 Task: Look for space in Venice, Italy from 8th June, 2023 to 19th June, 2023 for 1 adult in price range Rs.5000 to Rs.12000. Place can be shared room with 1  bedroom having 1 bed and 1 bathroom. Property type can be house, flat, guest house, hotel. Booking option can be shelf check-in. Required host language is English.
Action: Mouse moved to (525, 135)
Screenshot: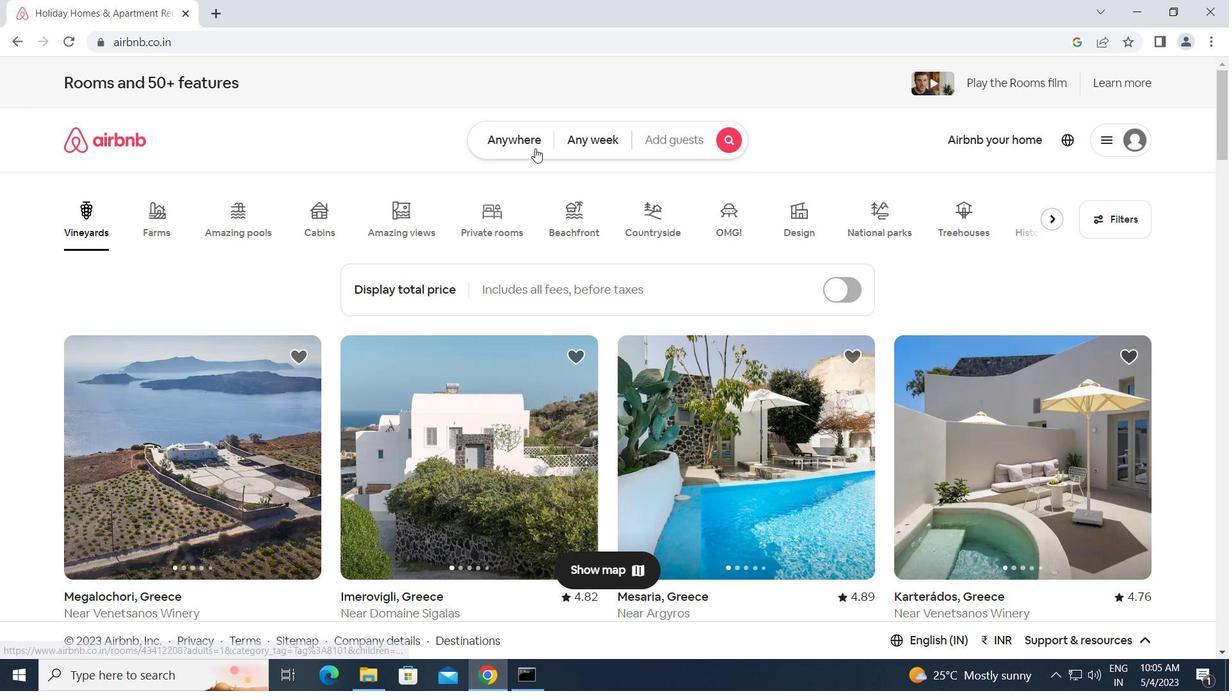 
Action: Mouse pressed left at (525, 135)
Screenshot: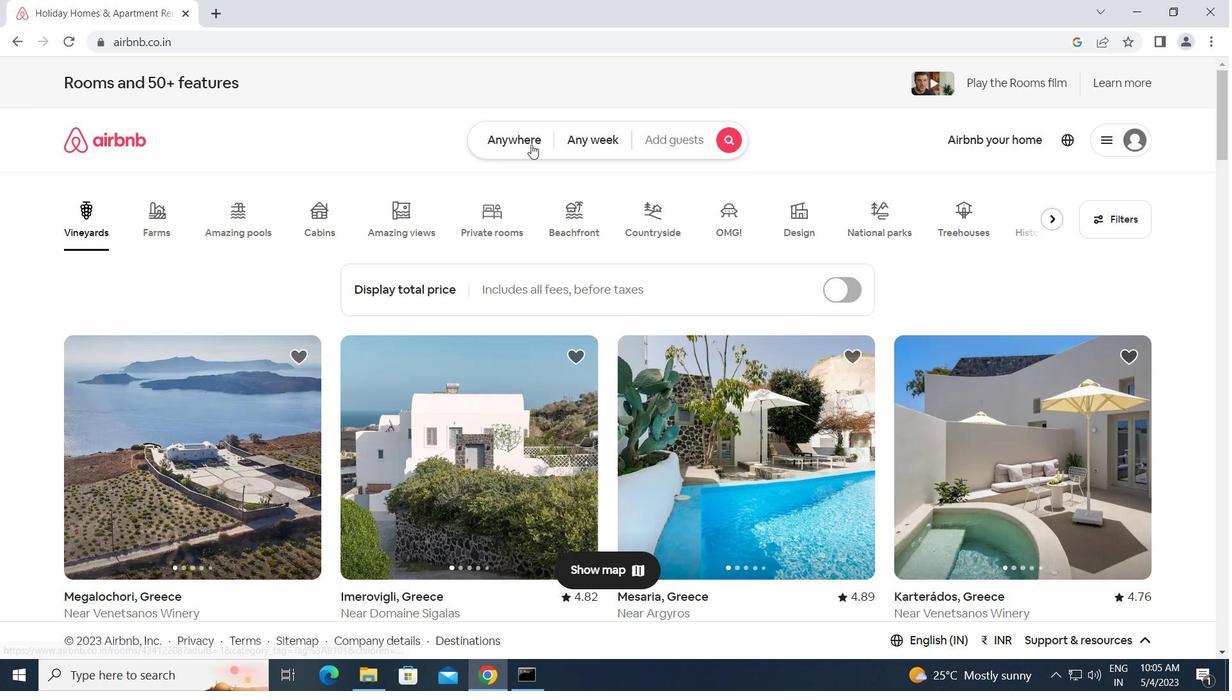 
Action: Mouse moved to (409, 200)
Screenshot: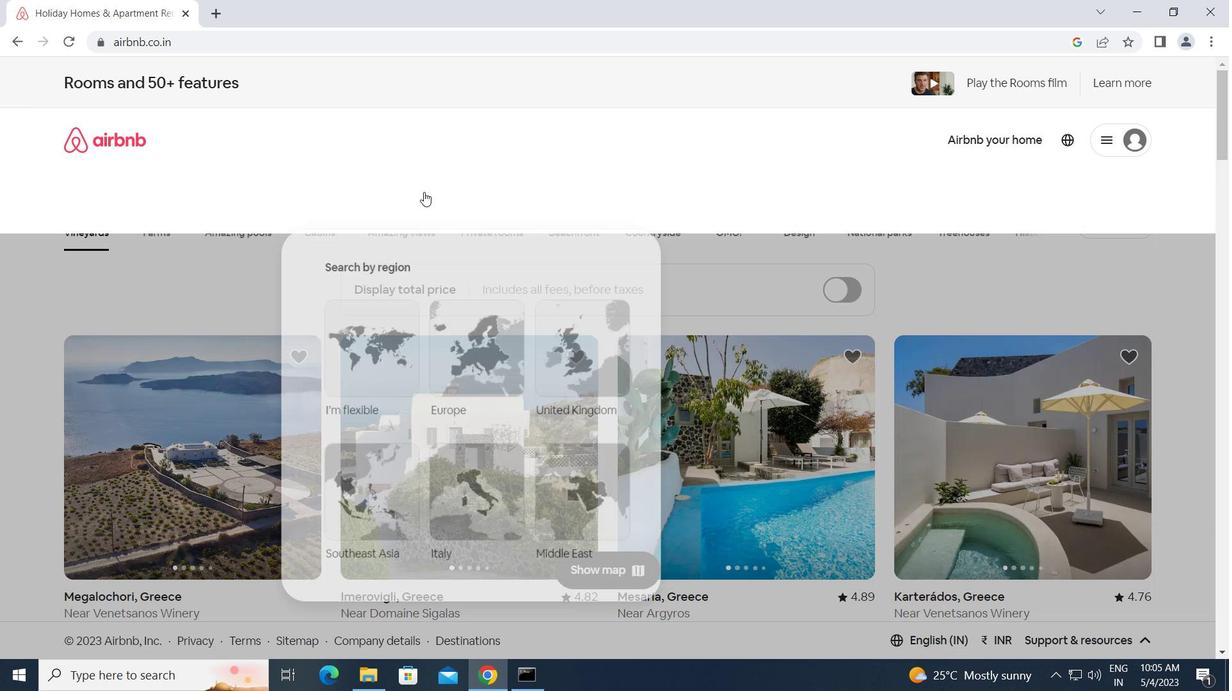 
Action: Mouse pressed left at (409, 200)
Screenshot: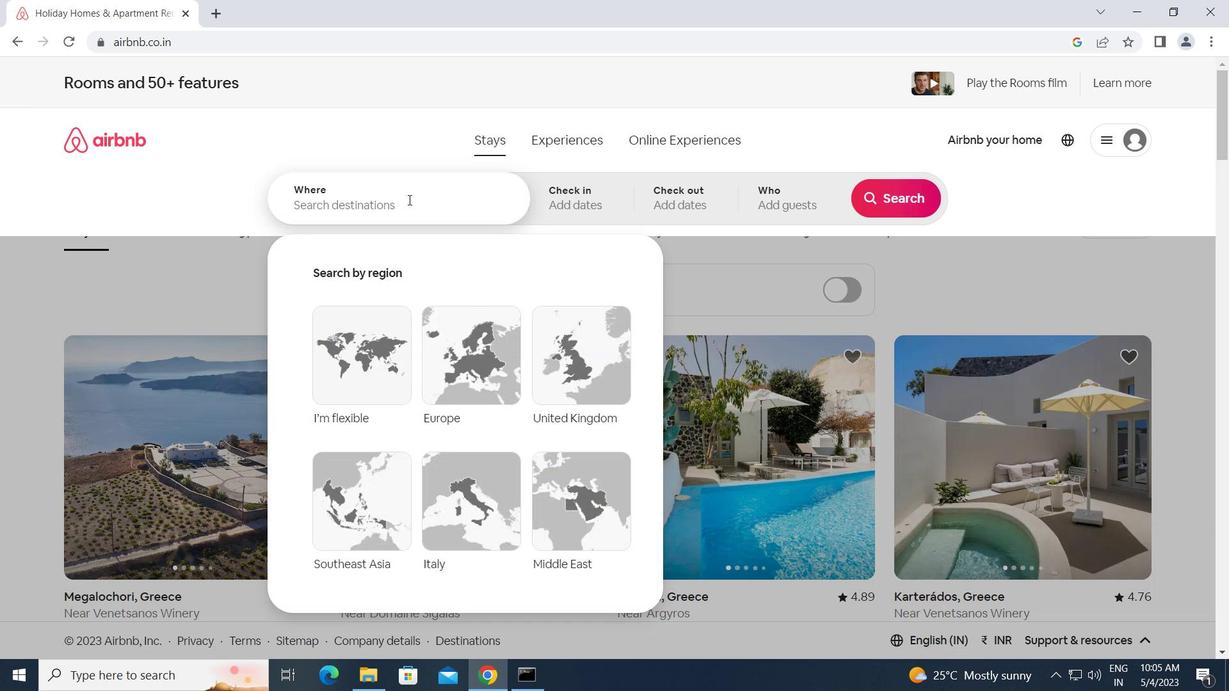 
Action: Key pressed v<Key.caps_lock>enice,<Key.space><Key.caps_lock>i<Key.caps_lock>taly<Key.enter>
Screenshot: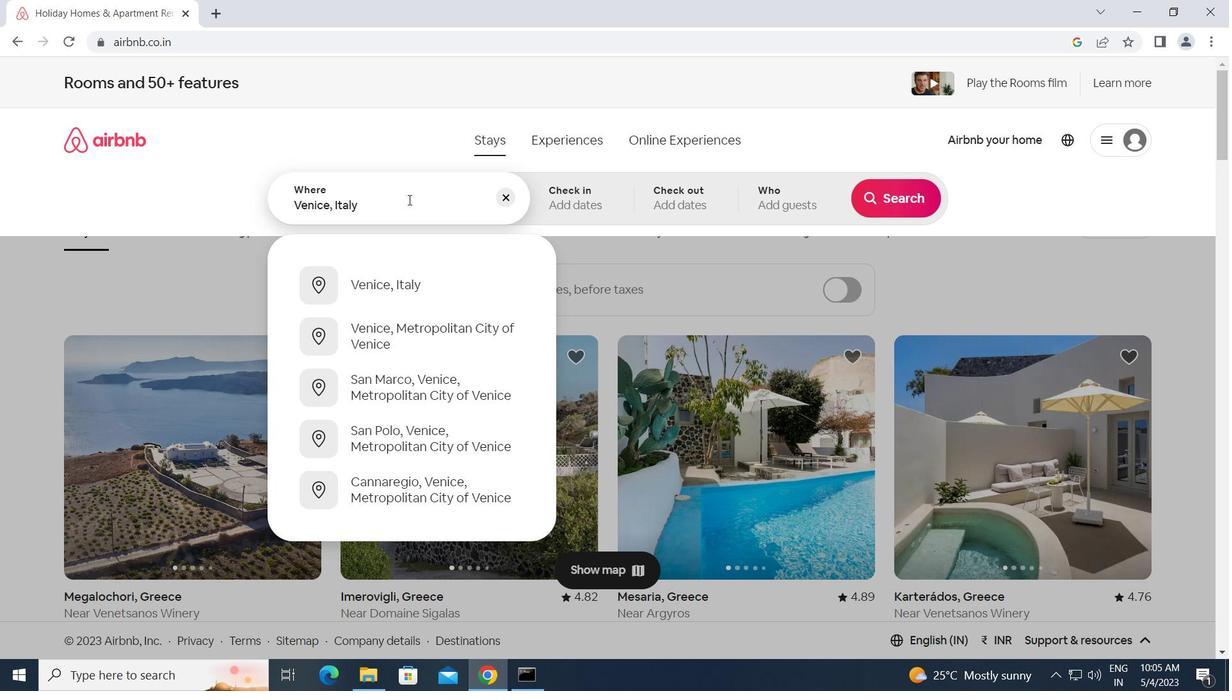 
Action: Mouse moved to (794, 436)
Screenshot: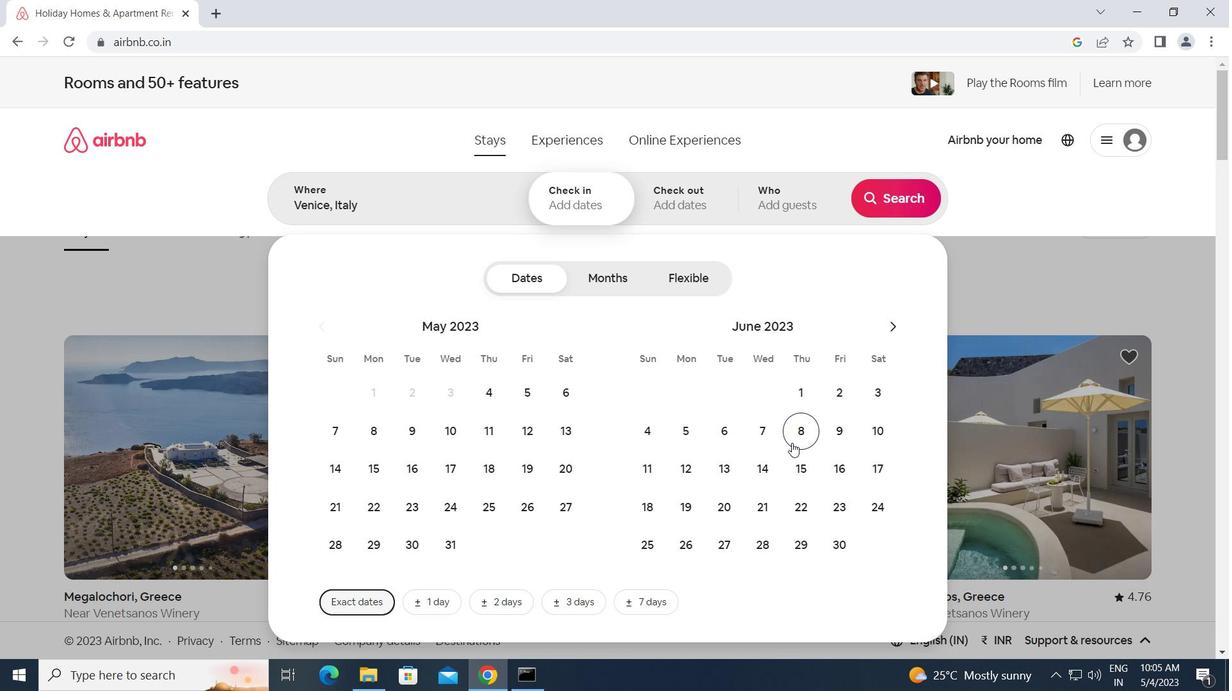 
Action: Mouse pressed left at (794, 436)
Screenshot: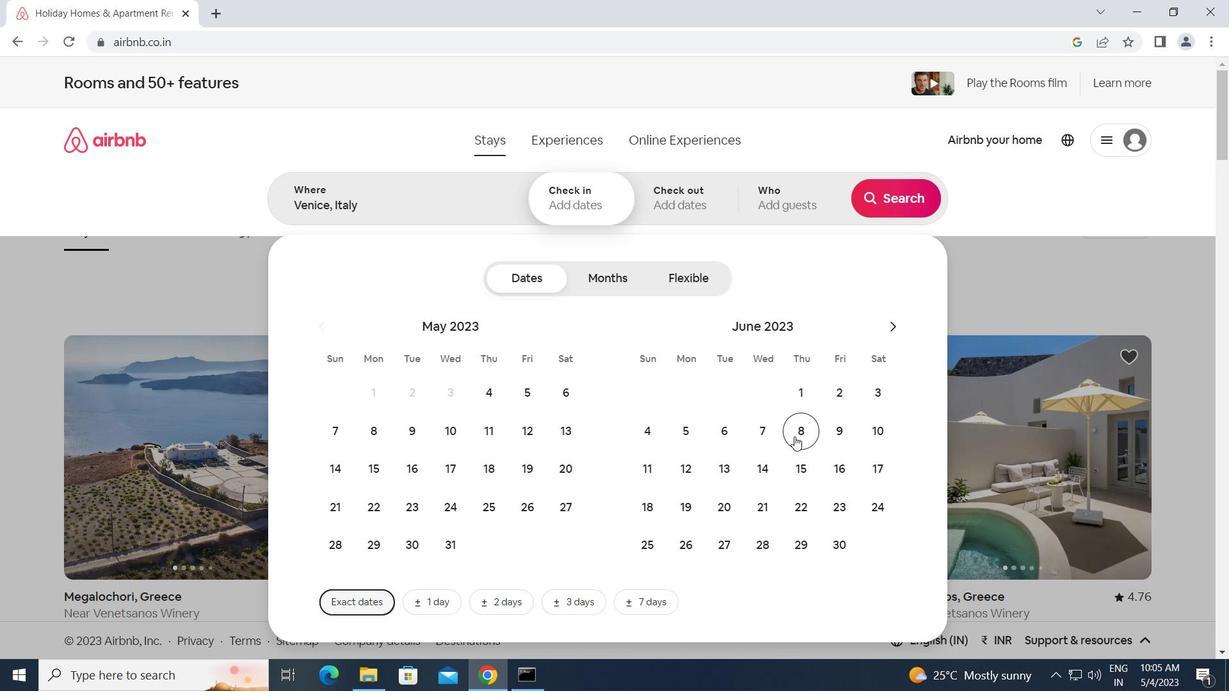 
Action: Mouse moved to (685, 505)
Screenshot: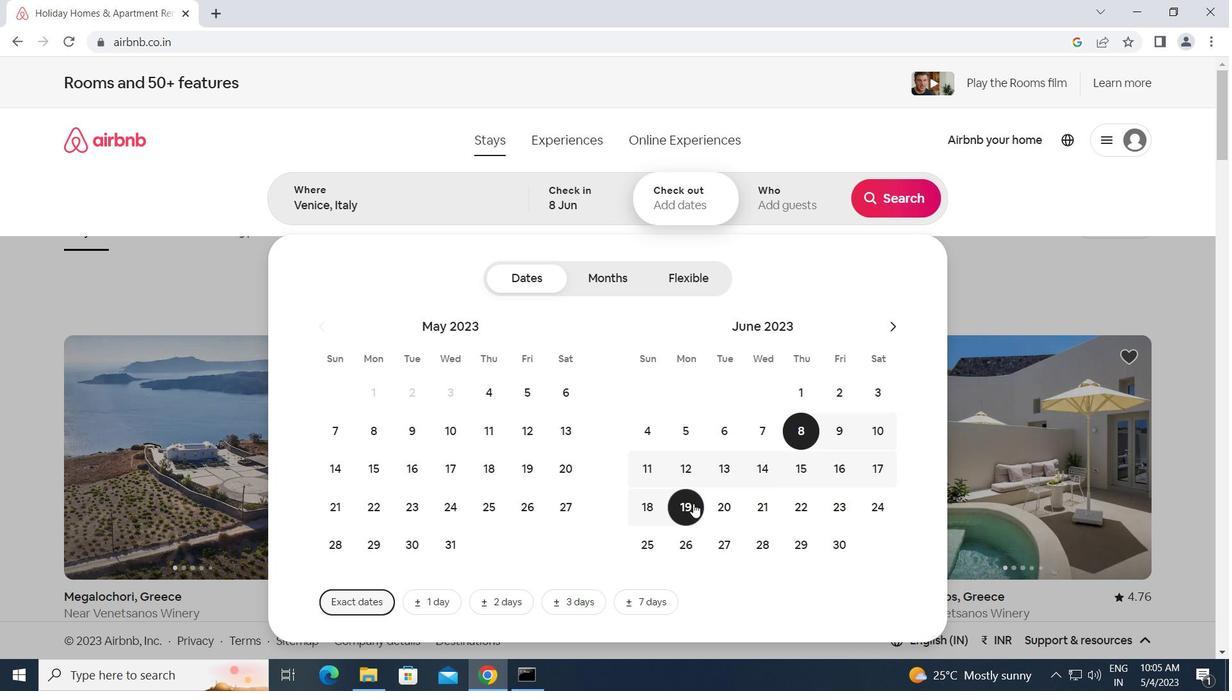 
Action: Mouse pressed left at (685, 505)
Screenshot: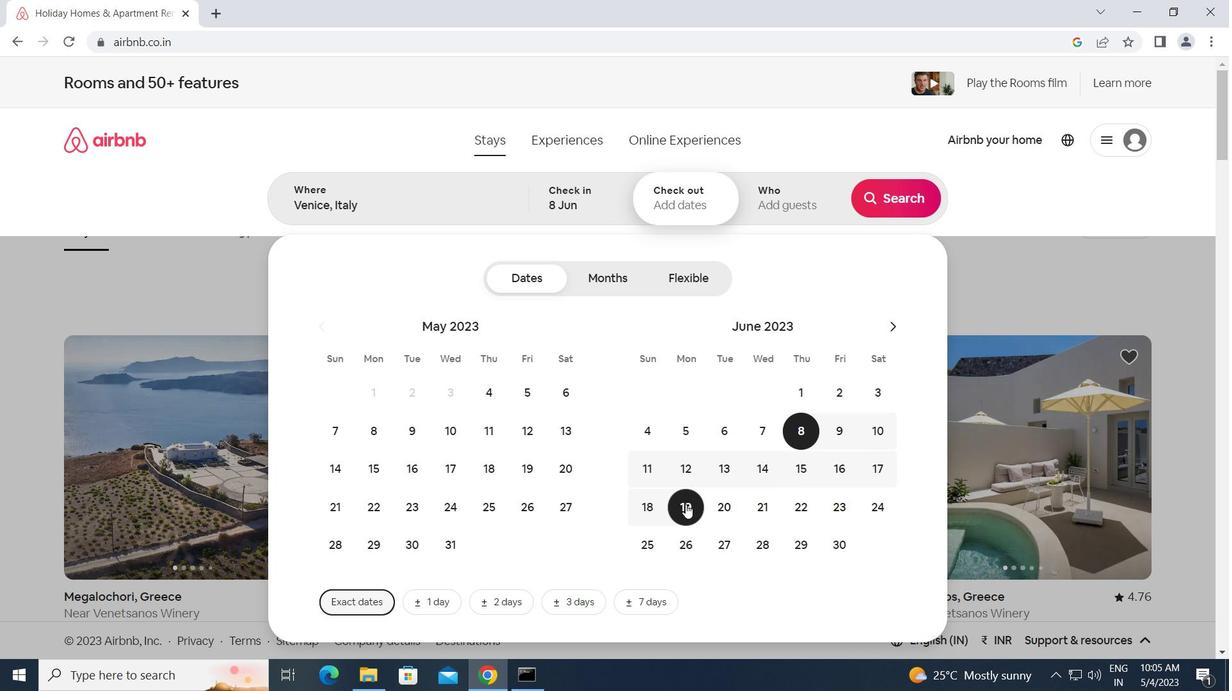 
Action: Mouse moved to (765, 197)
Screenshot: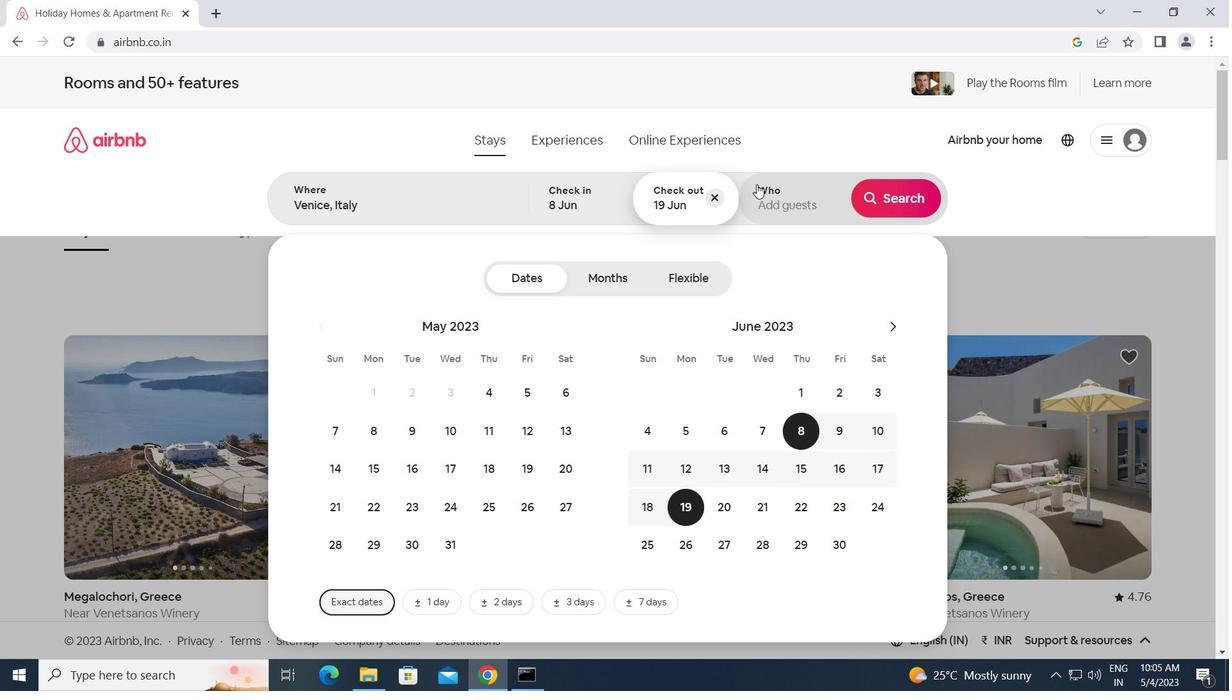 
Action: Mouse pressed left at (765, 197)
Screenshot: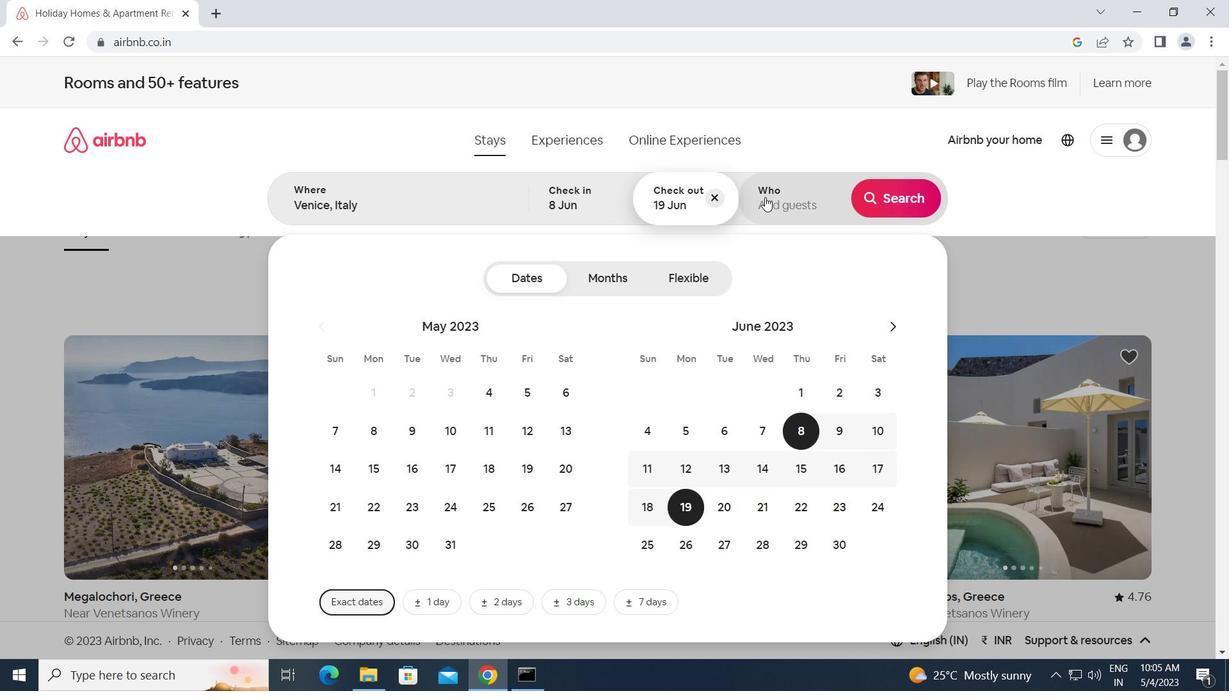 
Action: Mouse moved to (909, 277)
Screenshot: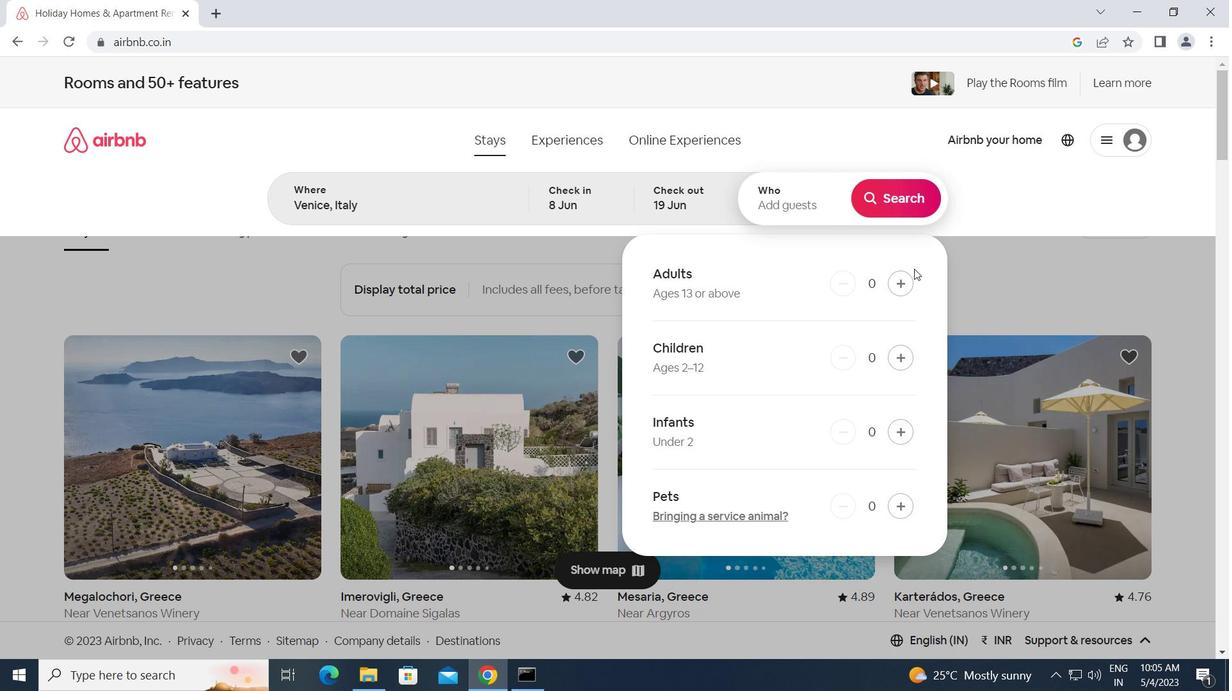 
Action: Mouse pressed left at (909, 277)
Screenshot: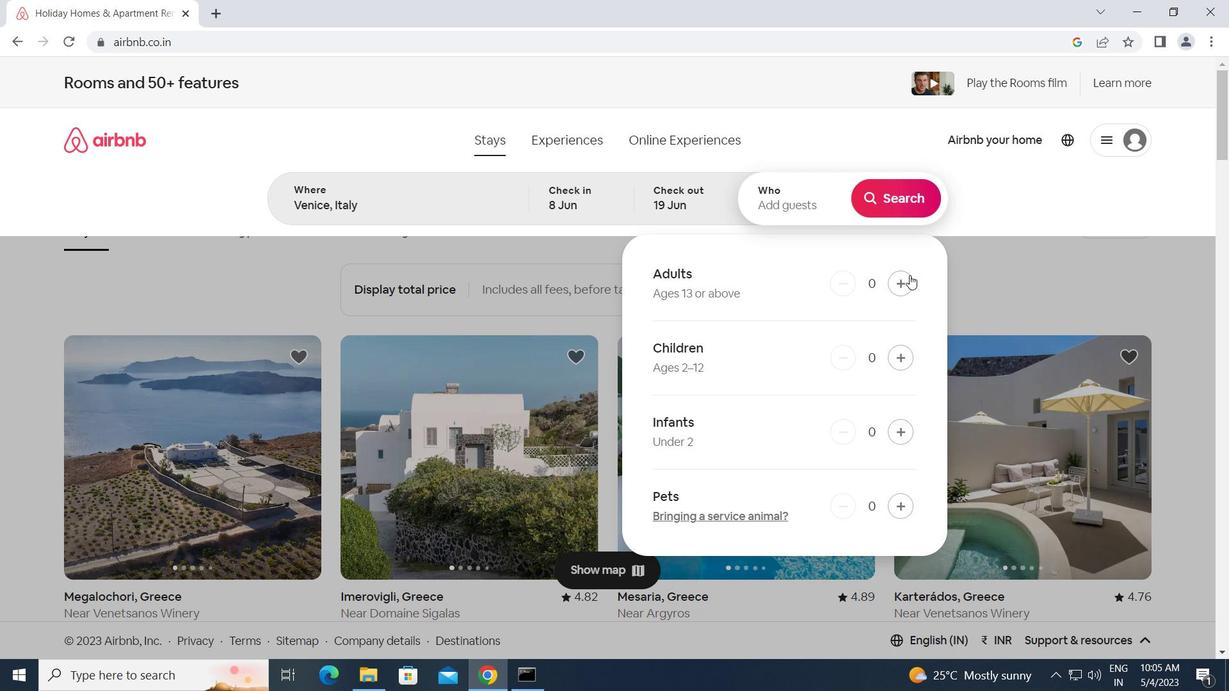 
Action: Mouse moved to (911, 193)
Screenshot: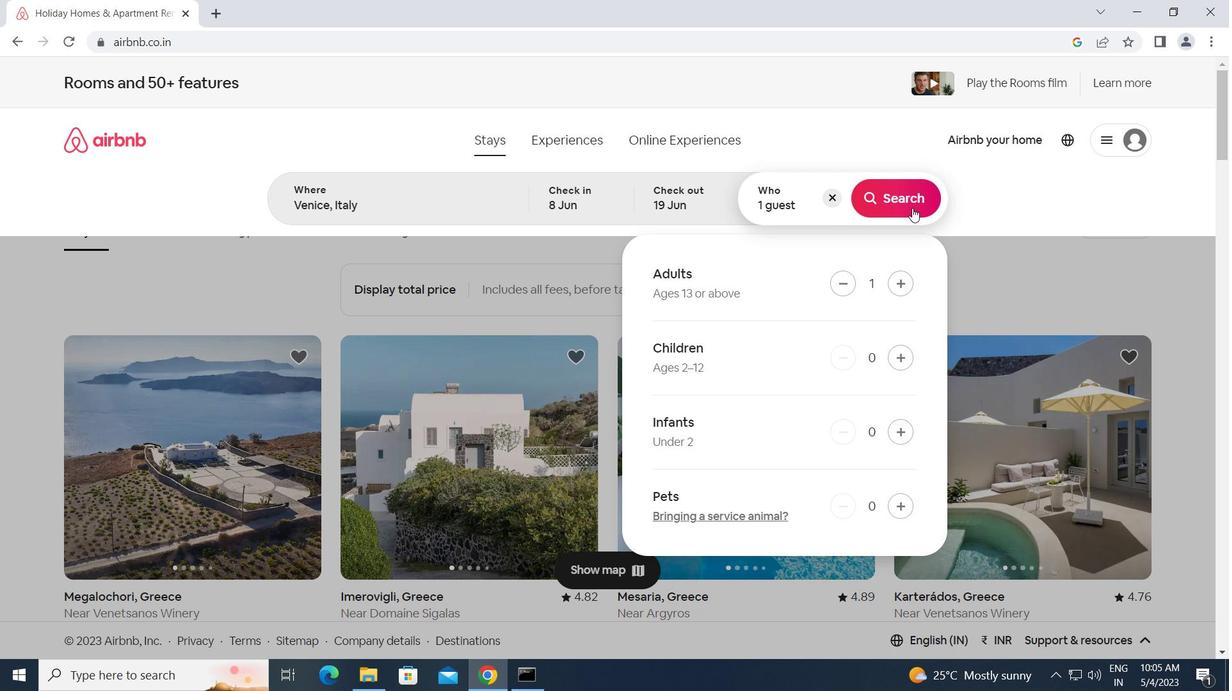 
Action: Mouse pressed left at (911, 193)
Screenshot: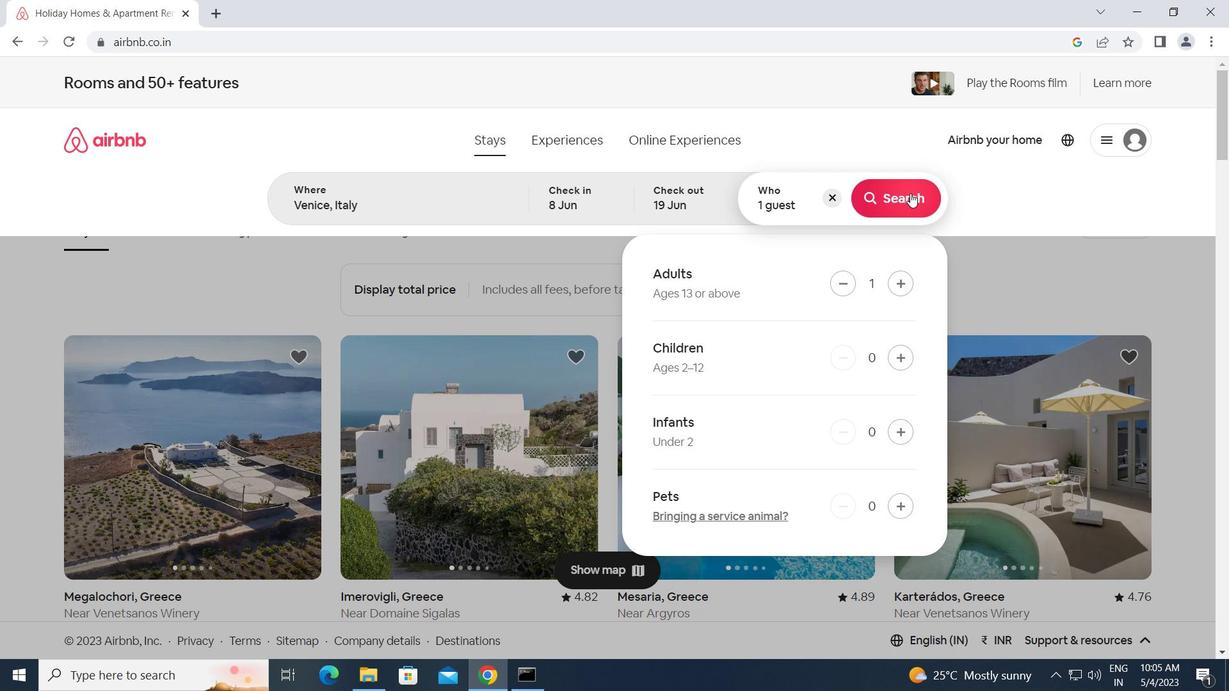 
Action: Mouse moved to (1175, 149)
Screenshot: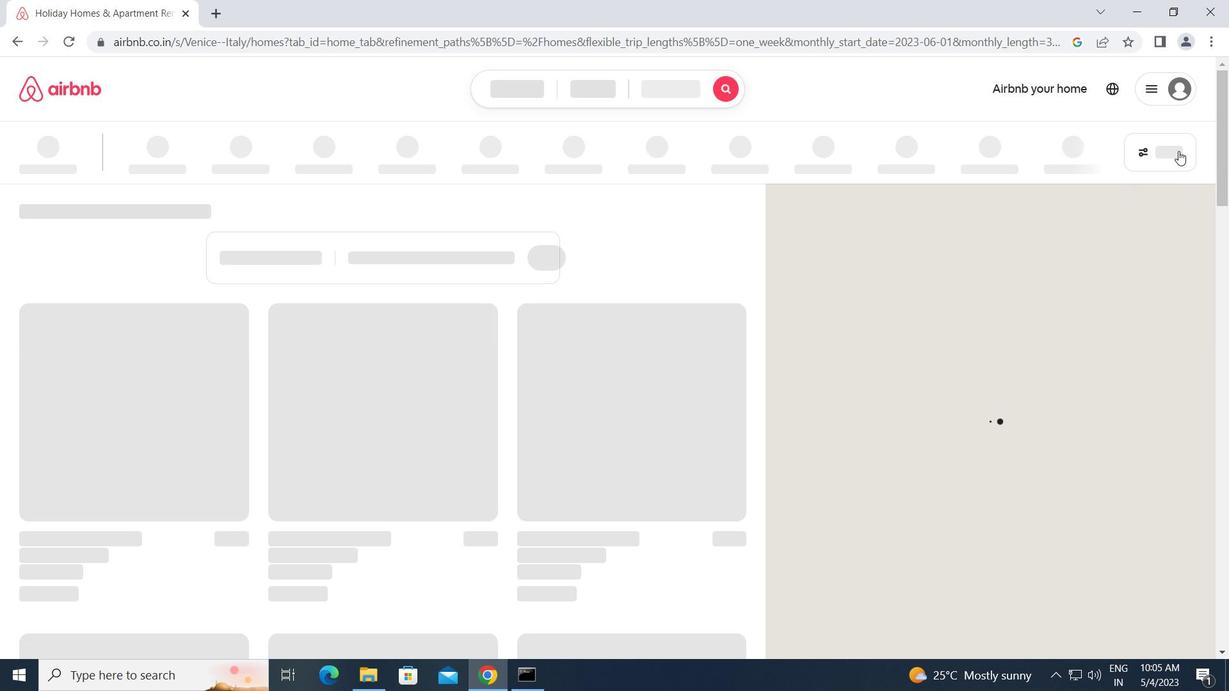 
Action: Mouse pressed left at (1175, 149)
Screenshot: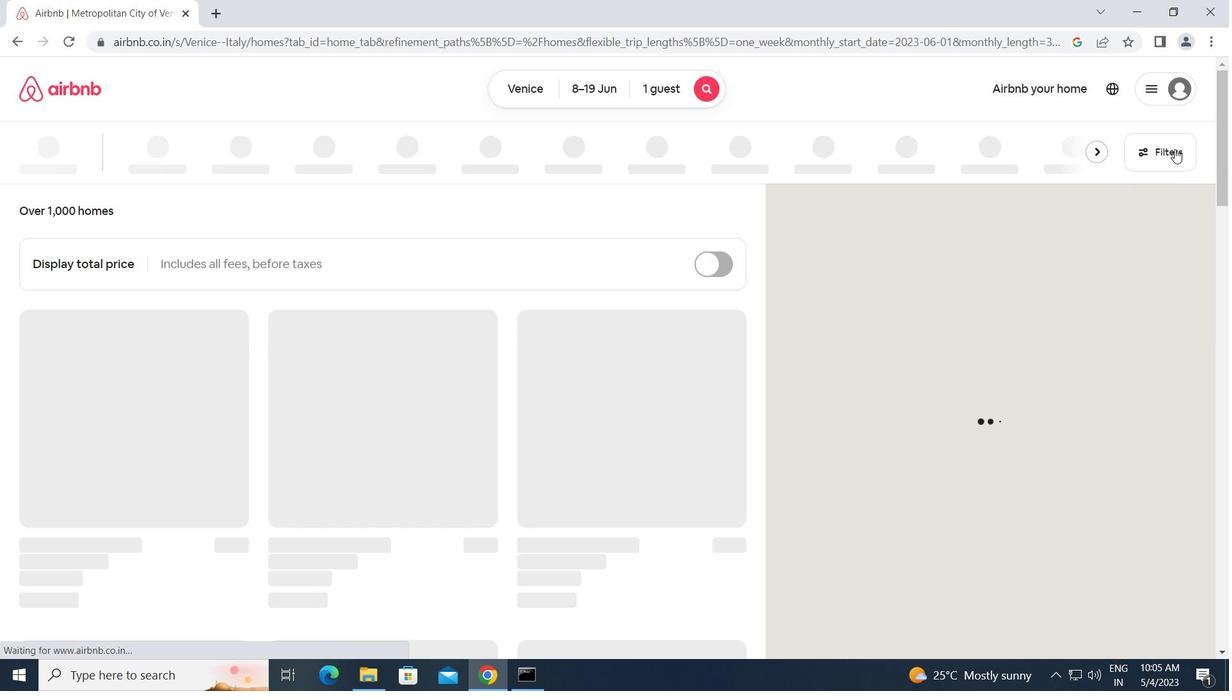 
Action: Mouse moved to (409, 358)
Screenshot: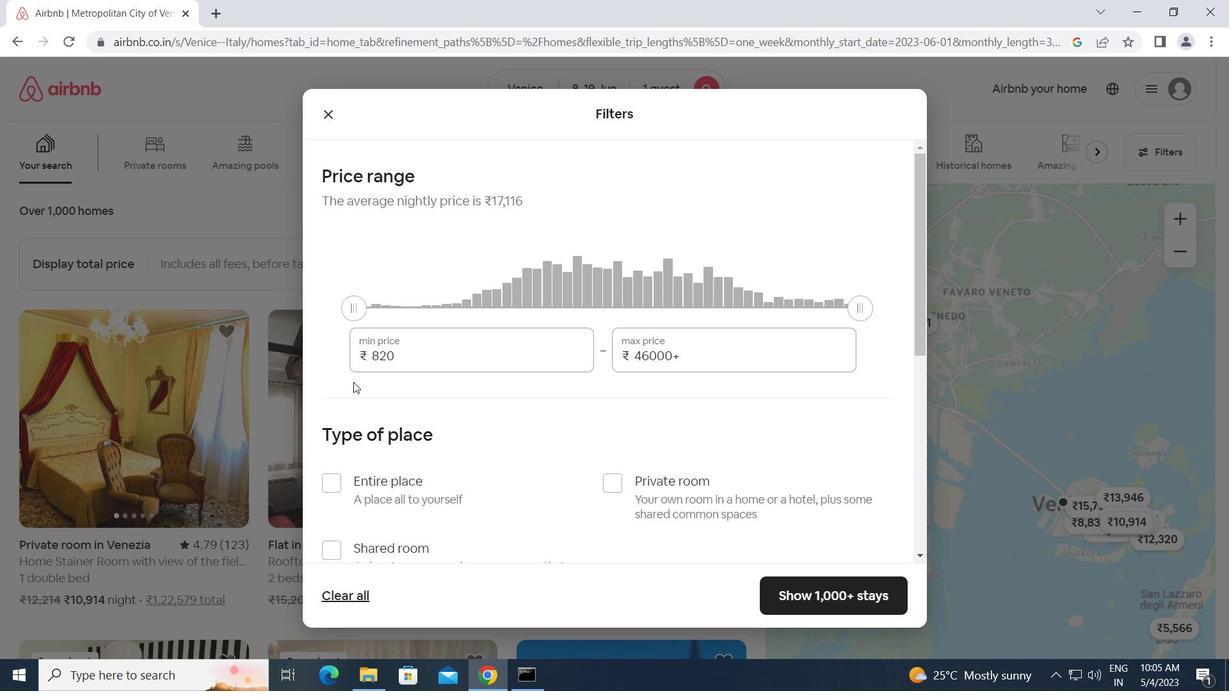 
Action: Mouse pressed left at (409, 358)
Screenshot: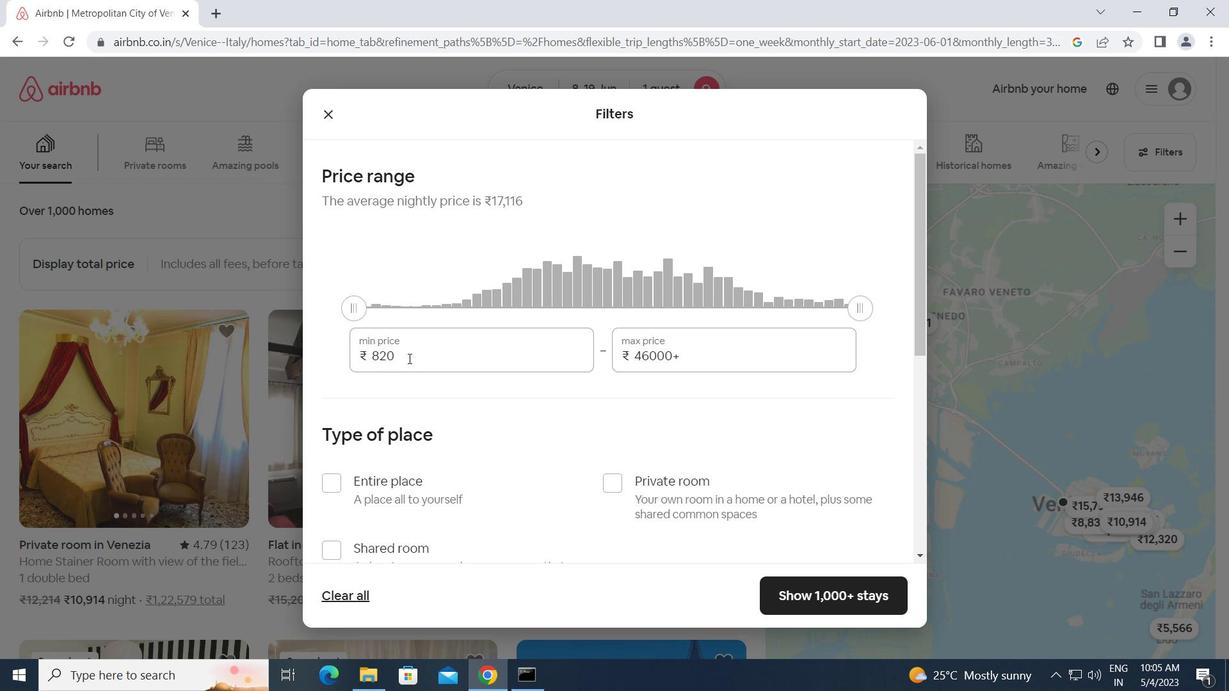 
Action: Mouse moved to (359, 359)
Screenshot: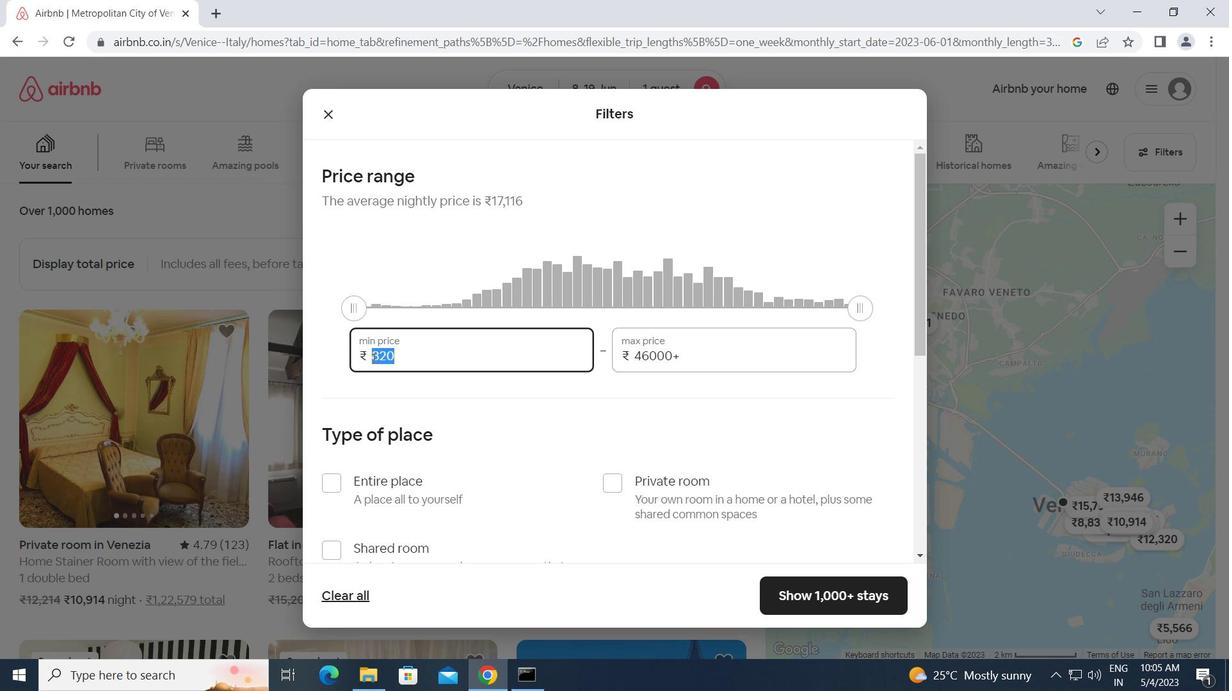 
Action: Key pressed 5000<Key.tab>12000
Screenshot: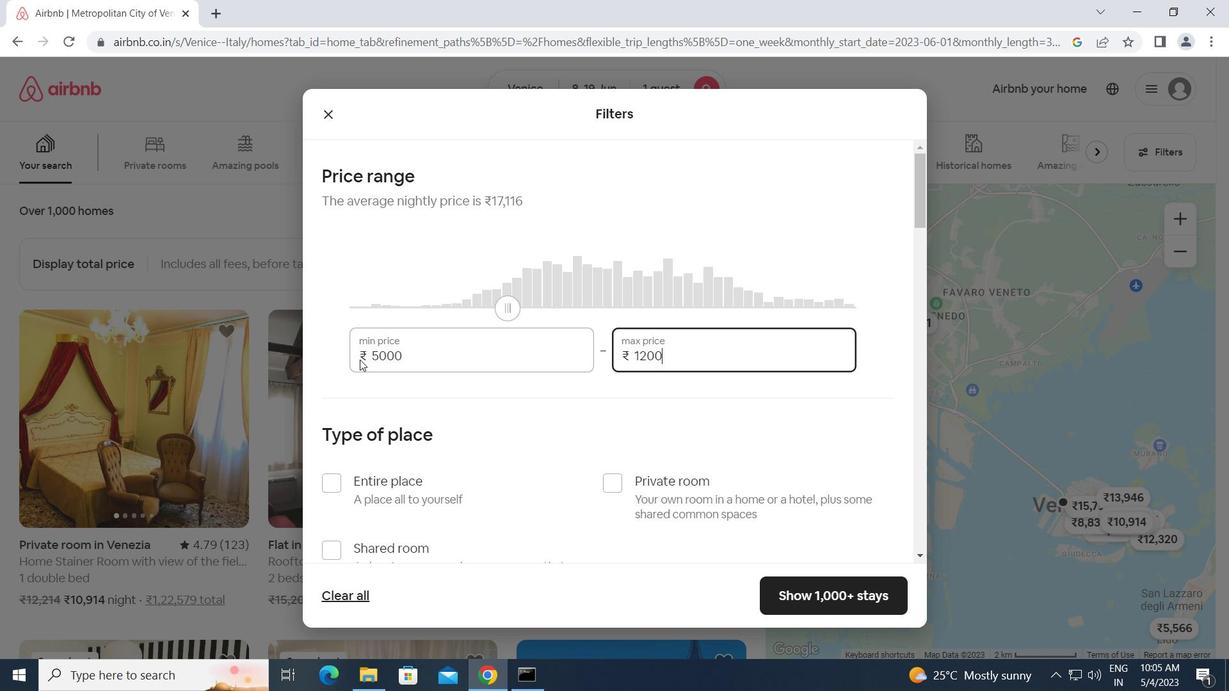 
Action: Mouse moved to (329, 528)
Screenshot: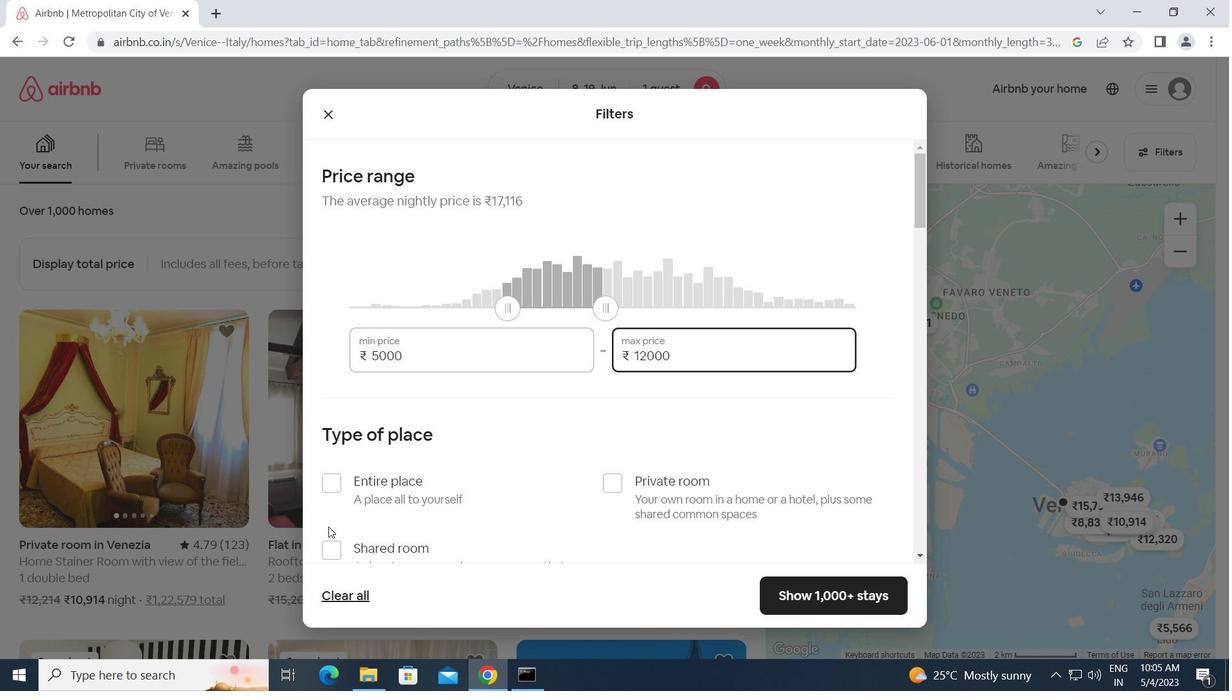 
Action: Mouse scrolled (329, 527) with delta (0, 0)
Screenshot: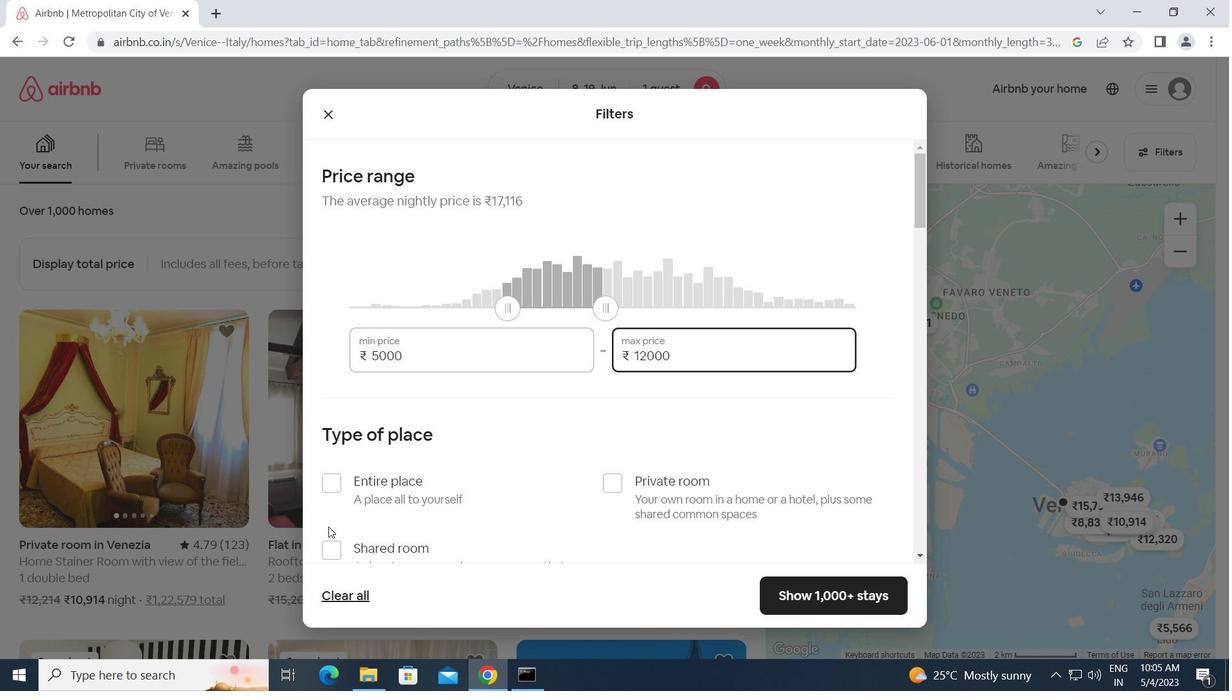 
Action: Mouse moved to (331, 473)
Screenshot: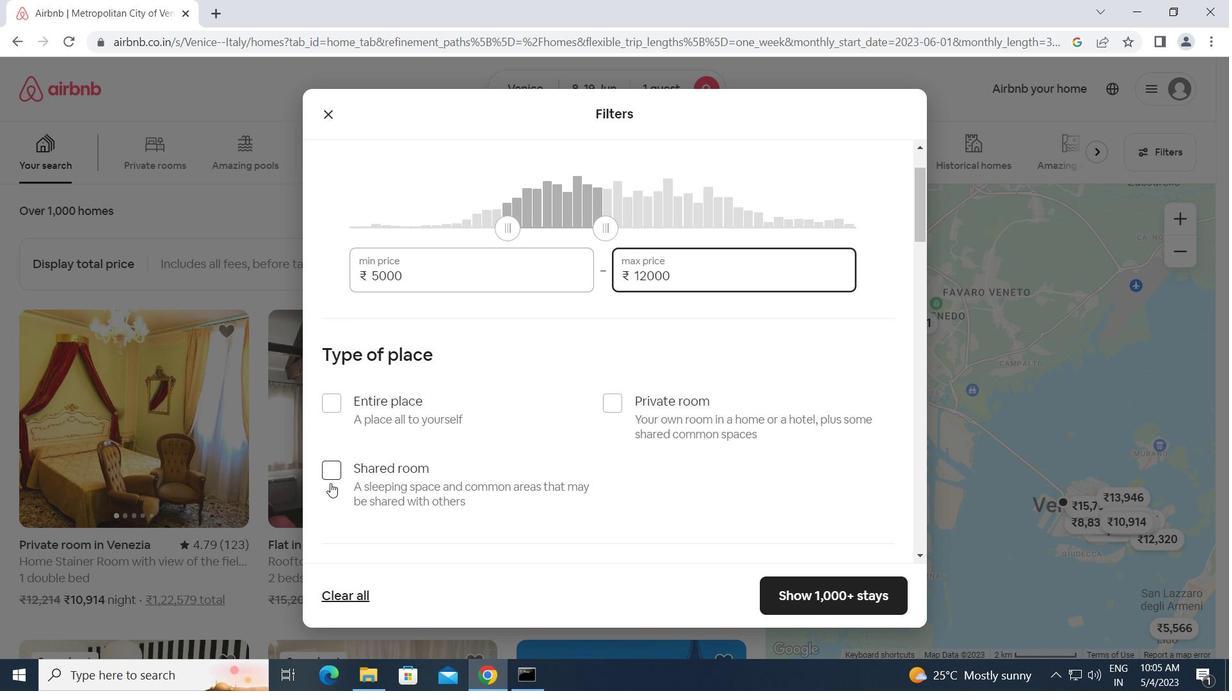 
Action: Mouse pressed left at (331, 473)
Screenshot: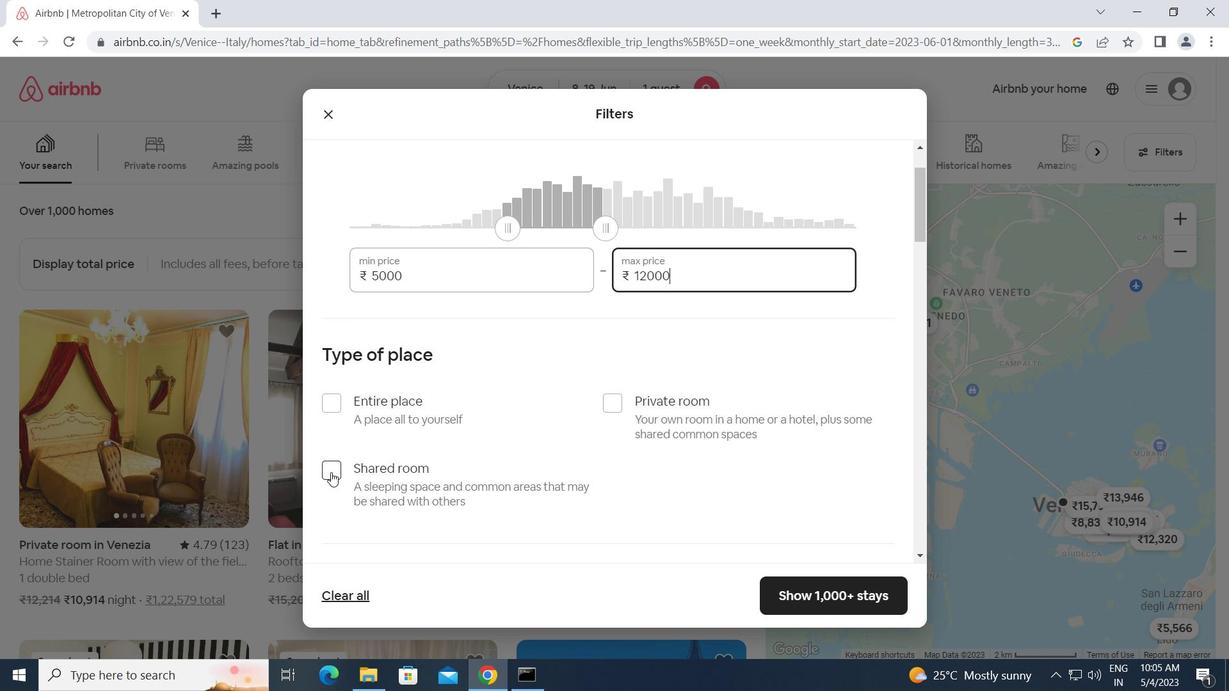 
Action: Mouse moved to (451, 516)
Screenshot: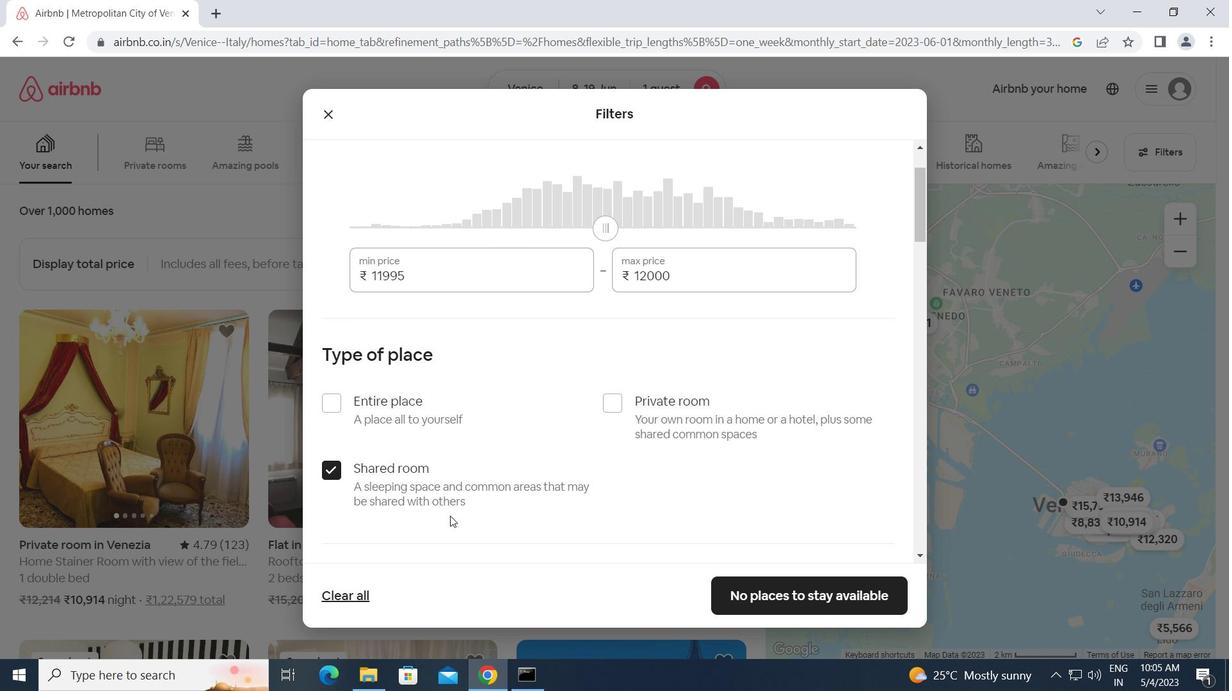 
Action: Mouse scrolled (451, 516) with delta (0, 0)
Screenshot: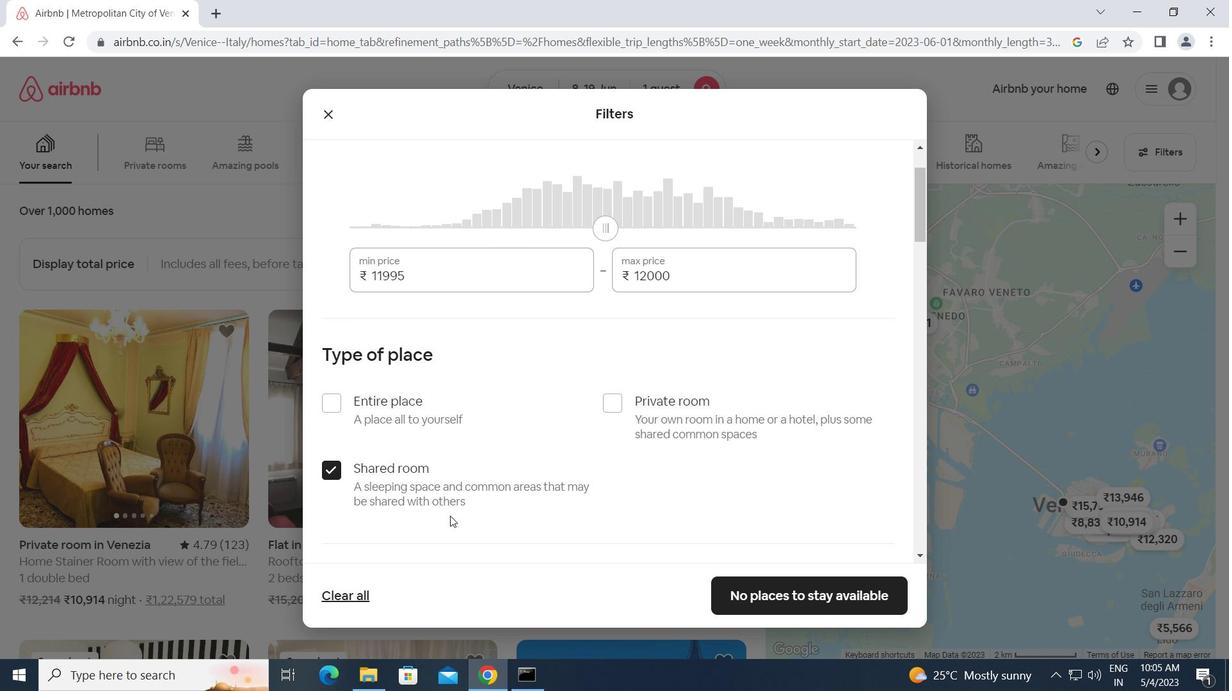 
Action: Mouse scrolled (451, 516) with delta (0, 0)
Screenshot: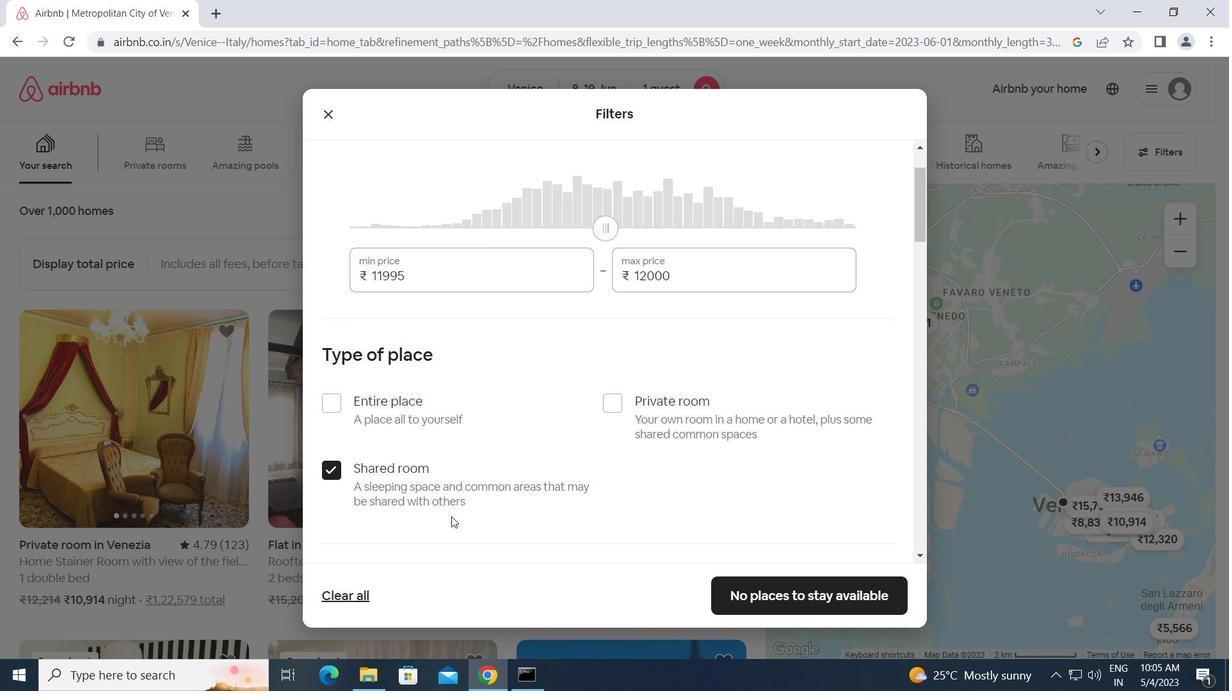 
Action: Mouse moved to (413, 497)
Screenshot: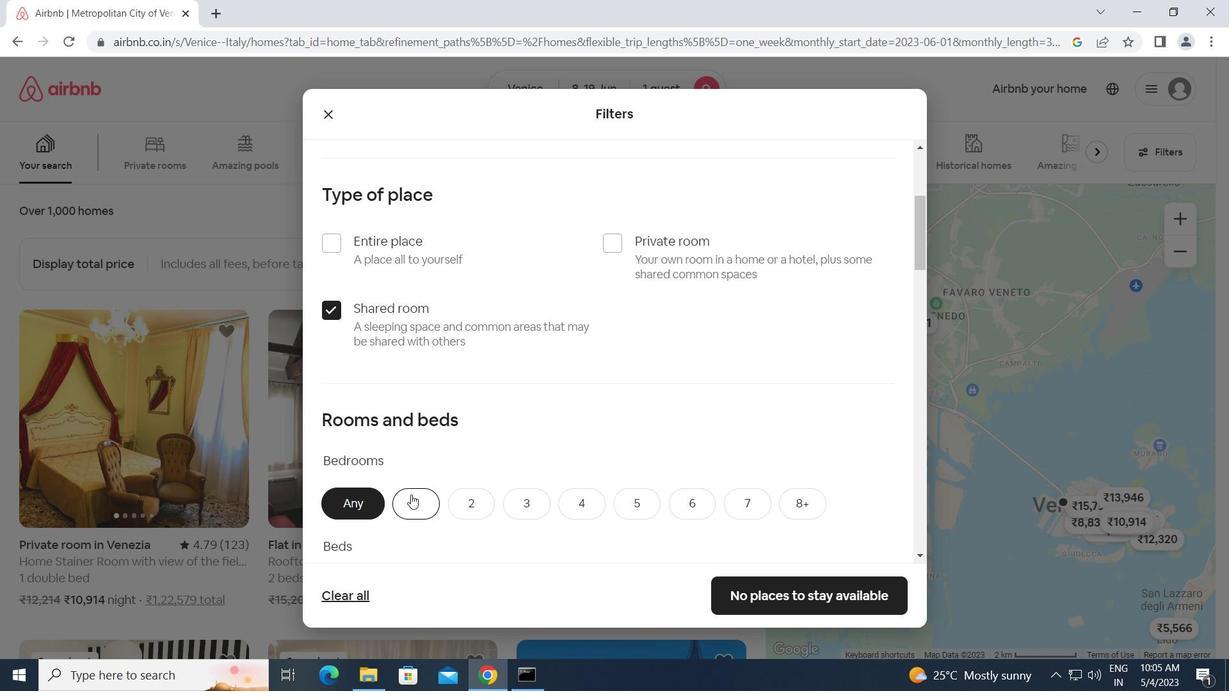 
Action: Mouse pressed left at (413, 497)
Screenshot: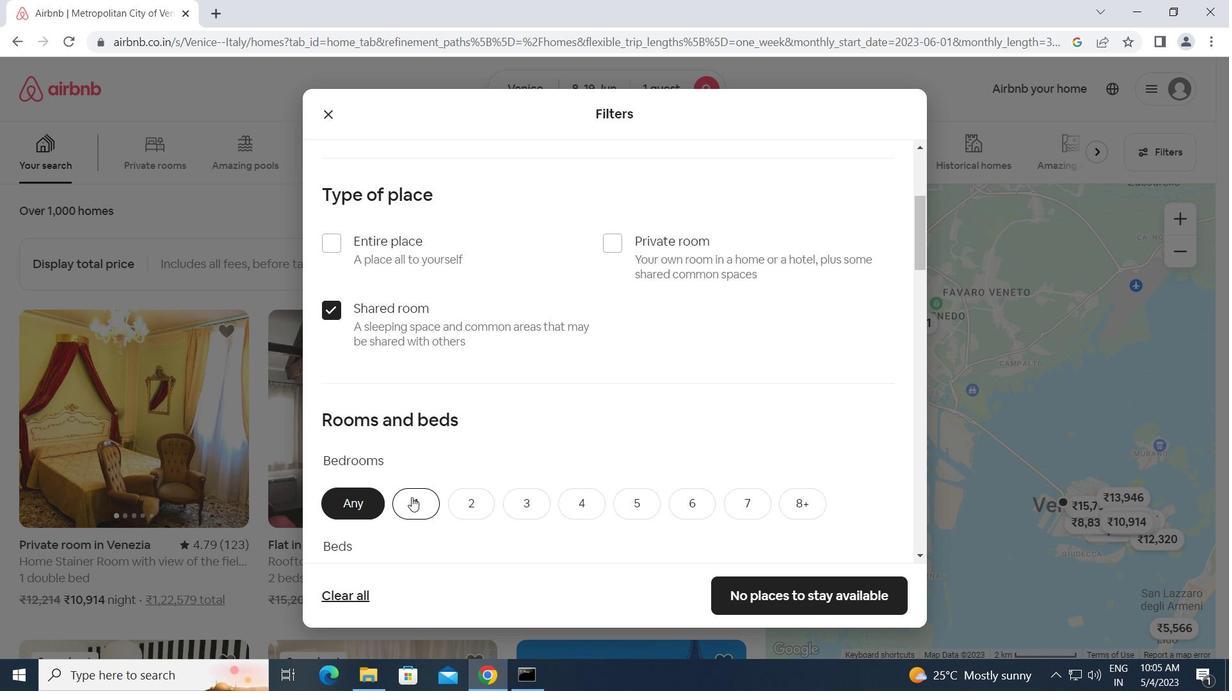 
Action: Mouse moved to (416, 498)
Screenshot: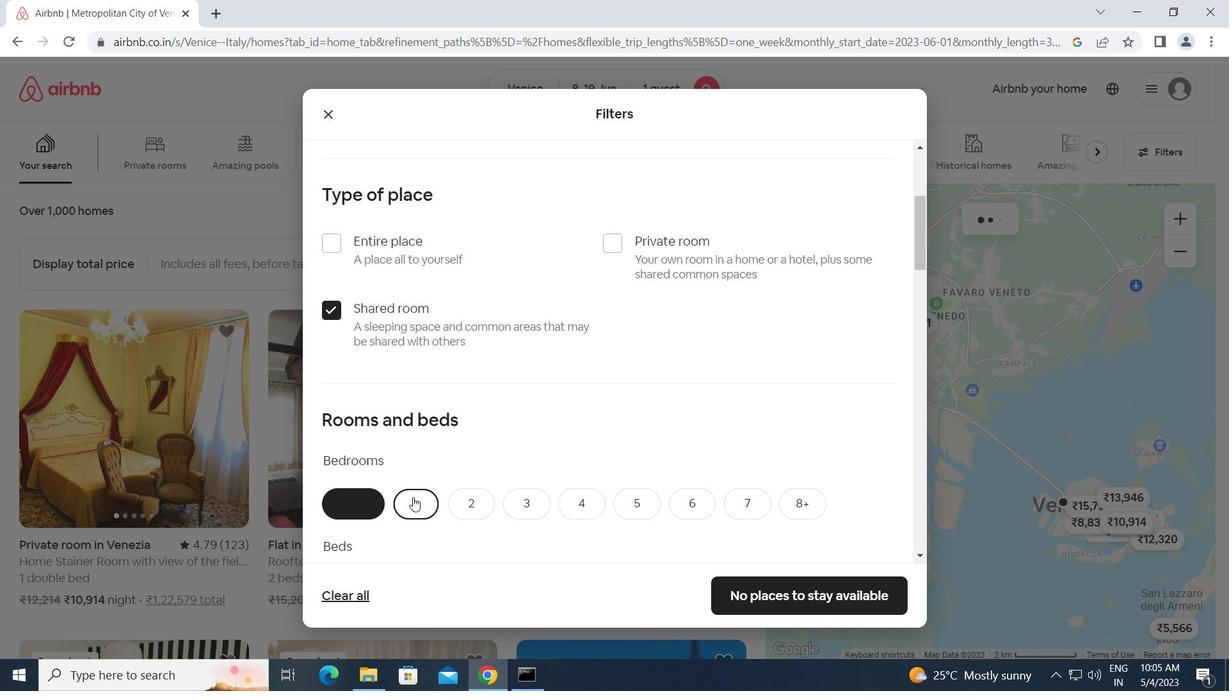 
Action: Mouse scrolled (416, 497) with delta (0, 0)
Screenshot: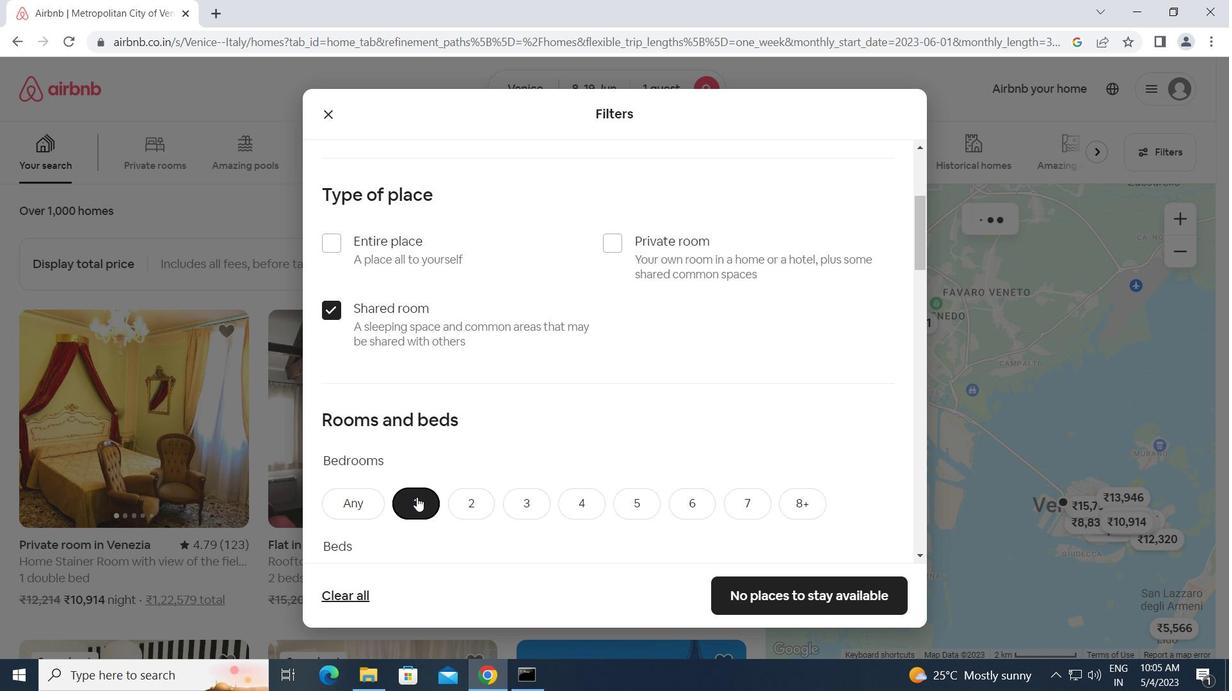
Action: Mouse scrolled (416, 497) with delta (0, 0)
Screenshot: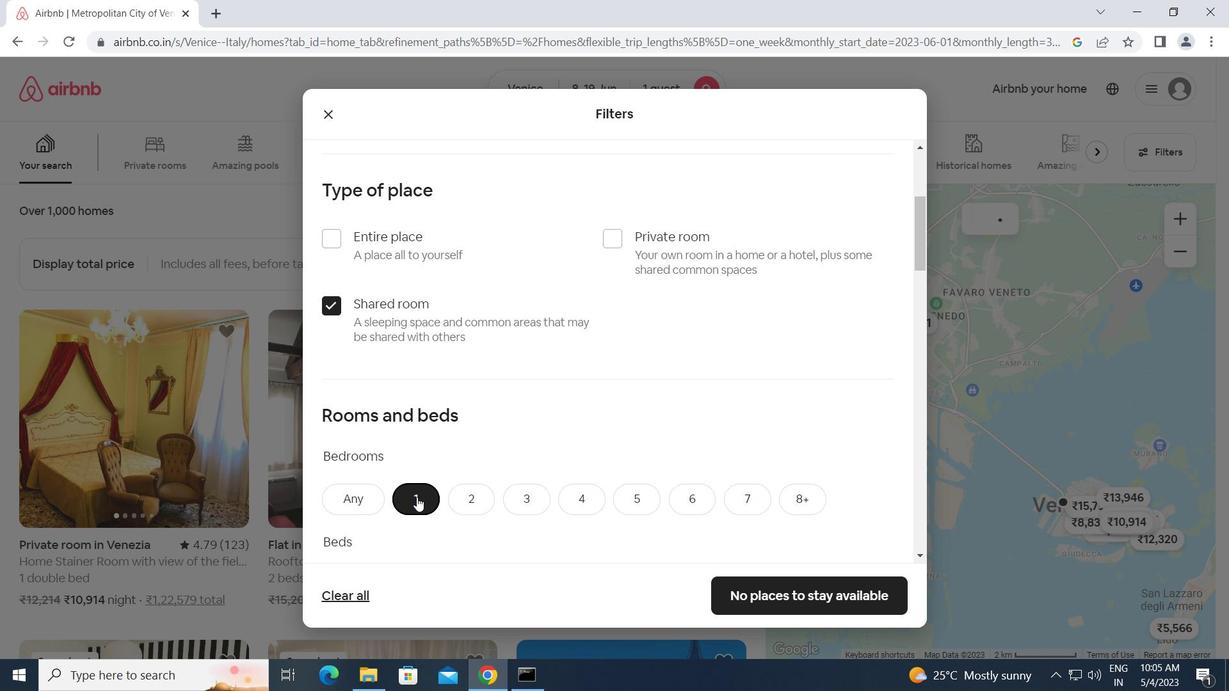 
Action: Mouse moved to (414, 432)
Screenshot: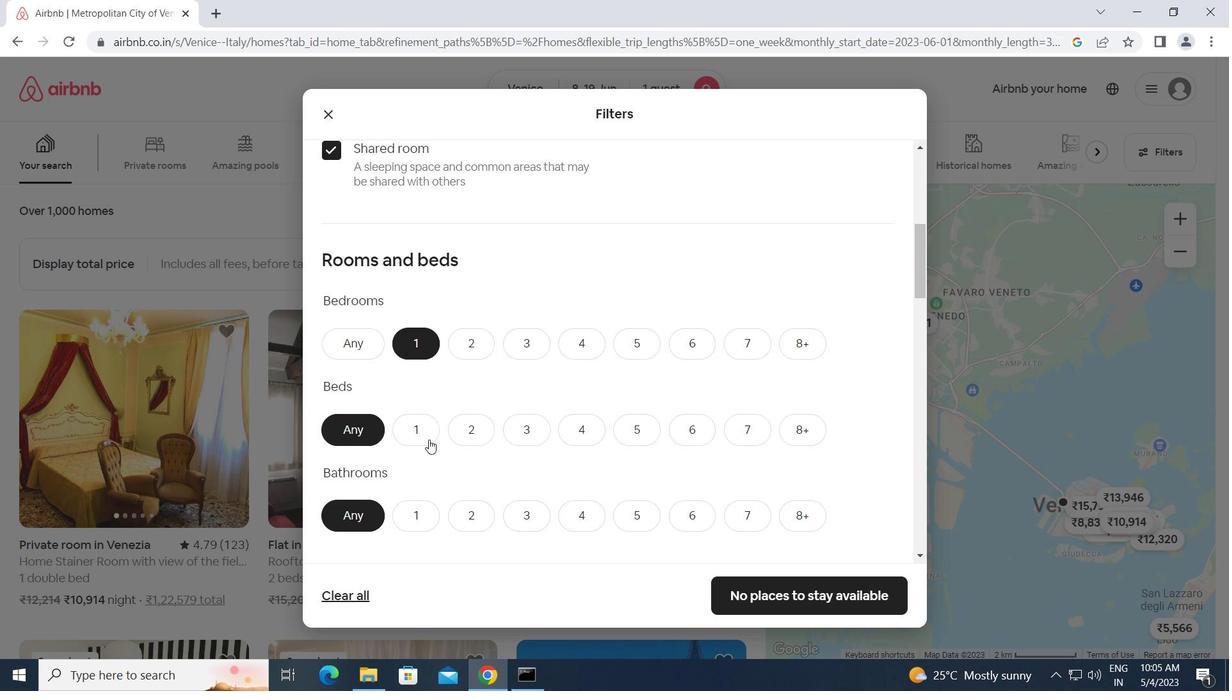 
Action: Mouse pressed left at (414, 432)
Screenshot: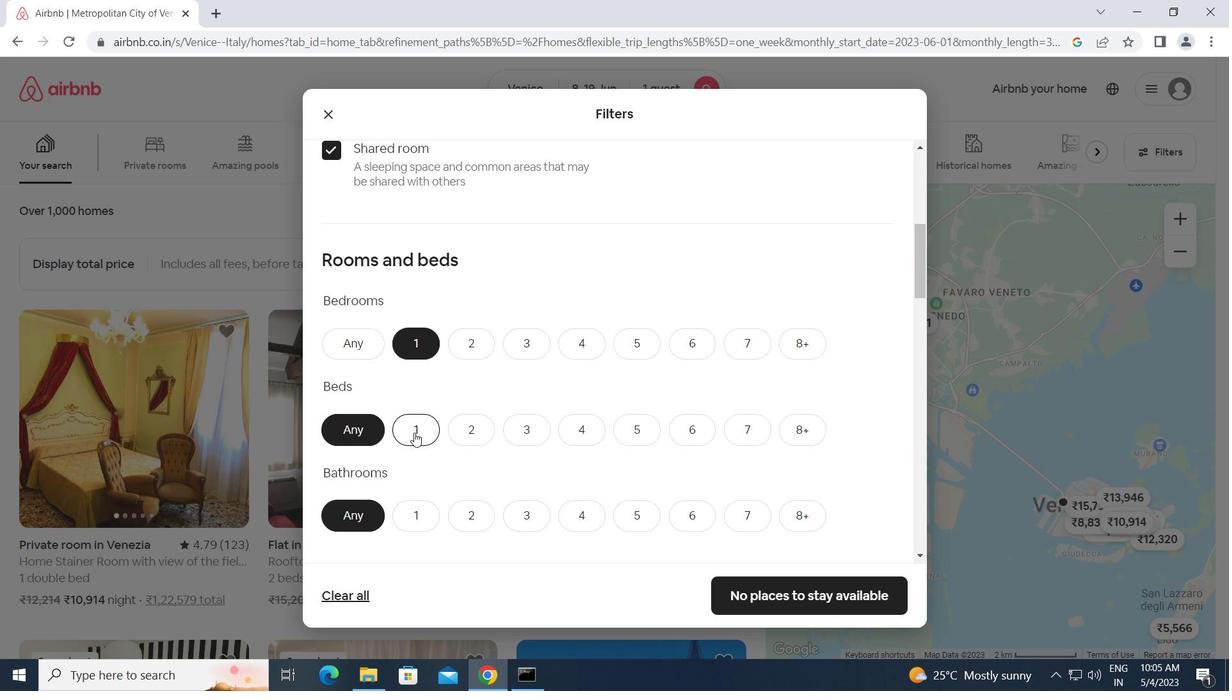 
Action: Mouse moved to (418, 507)
Screenshot: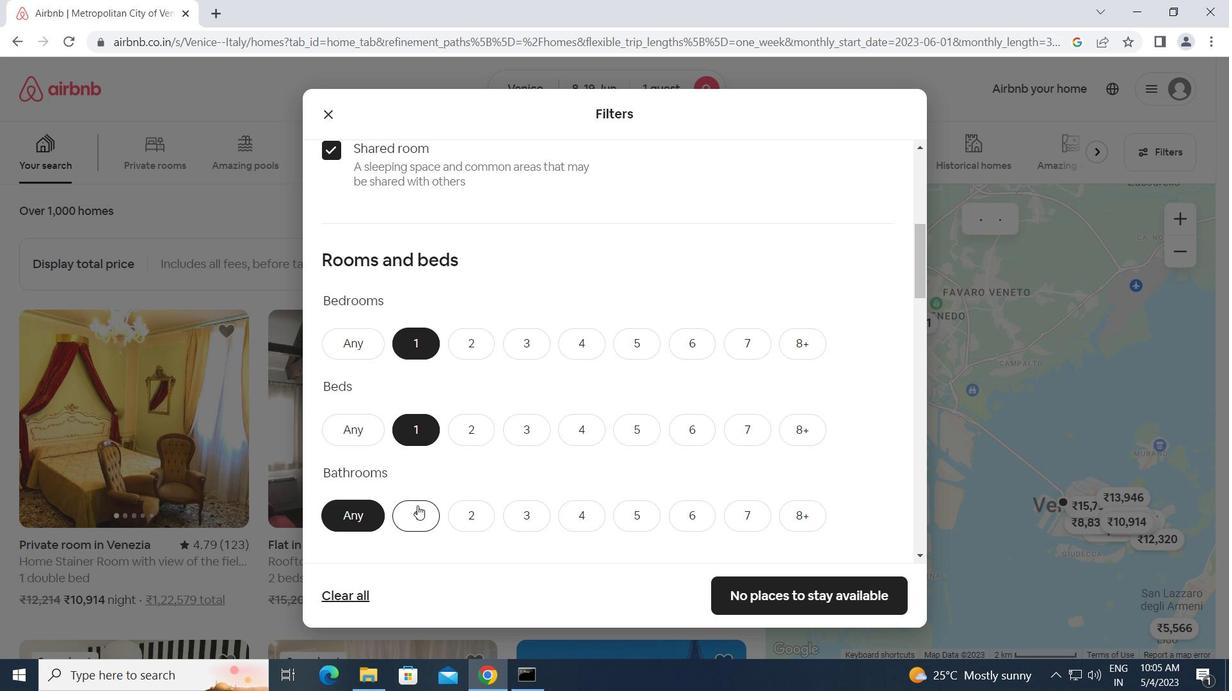 
Action: Mouse pressed left at (418, 507)
Screenshot: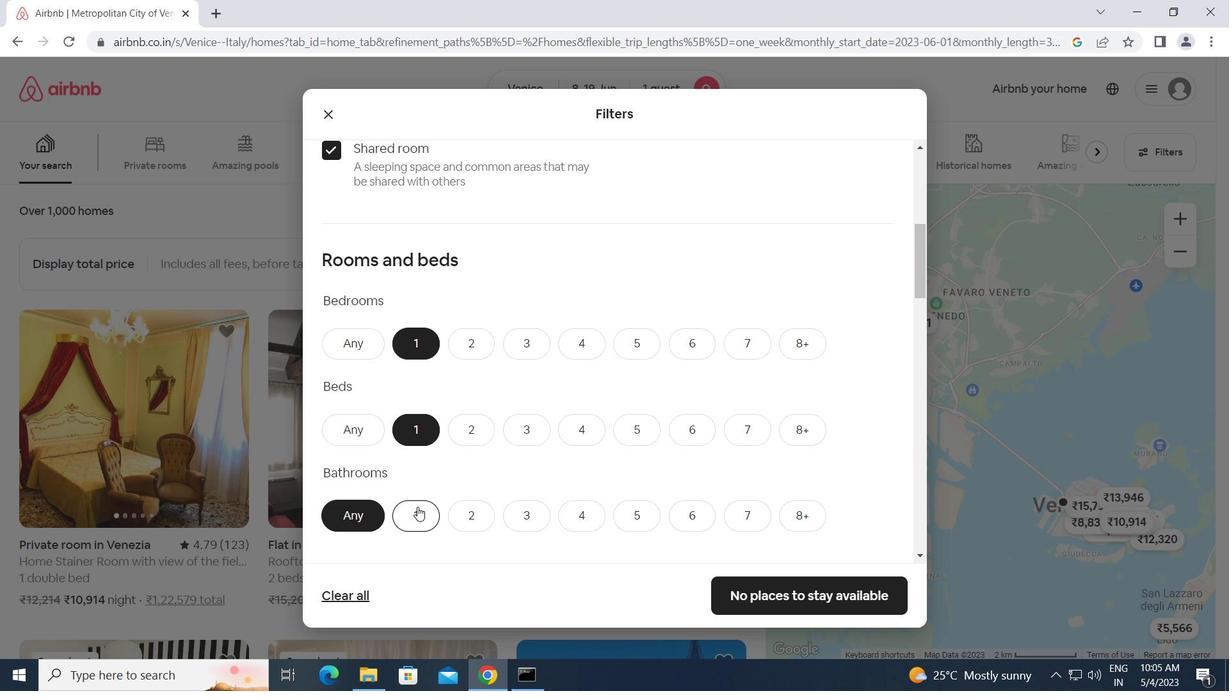 
Action: Mouse moved to (419, 514)
Screenshot: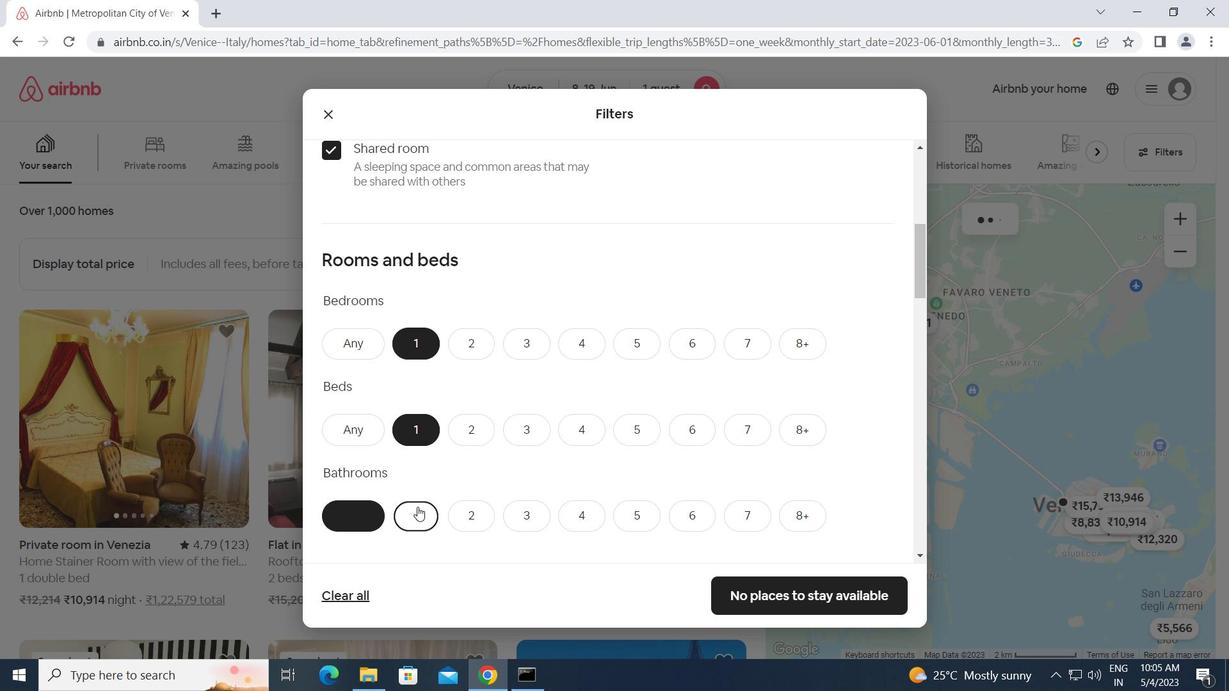 
Action: Mouse scrolled (419, 513) with delta (0, 0)
Screenshot: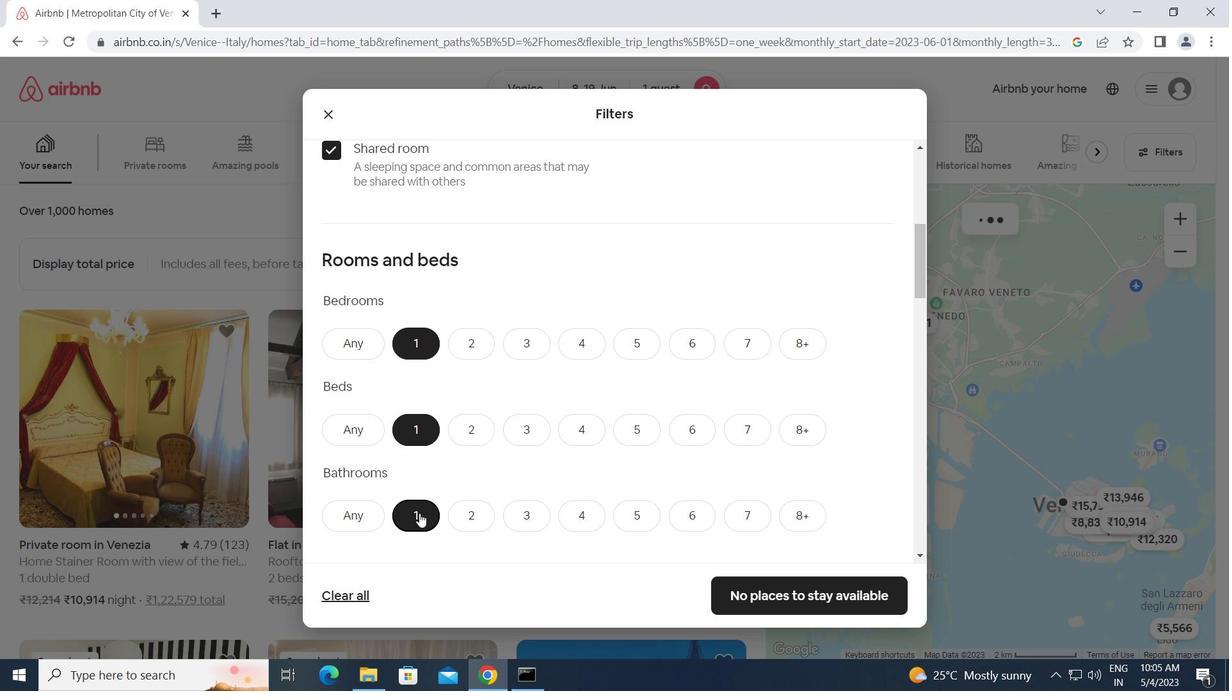 
Action: Mouse scrolled (419, 513) with delta (0, 0)
Screenshot: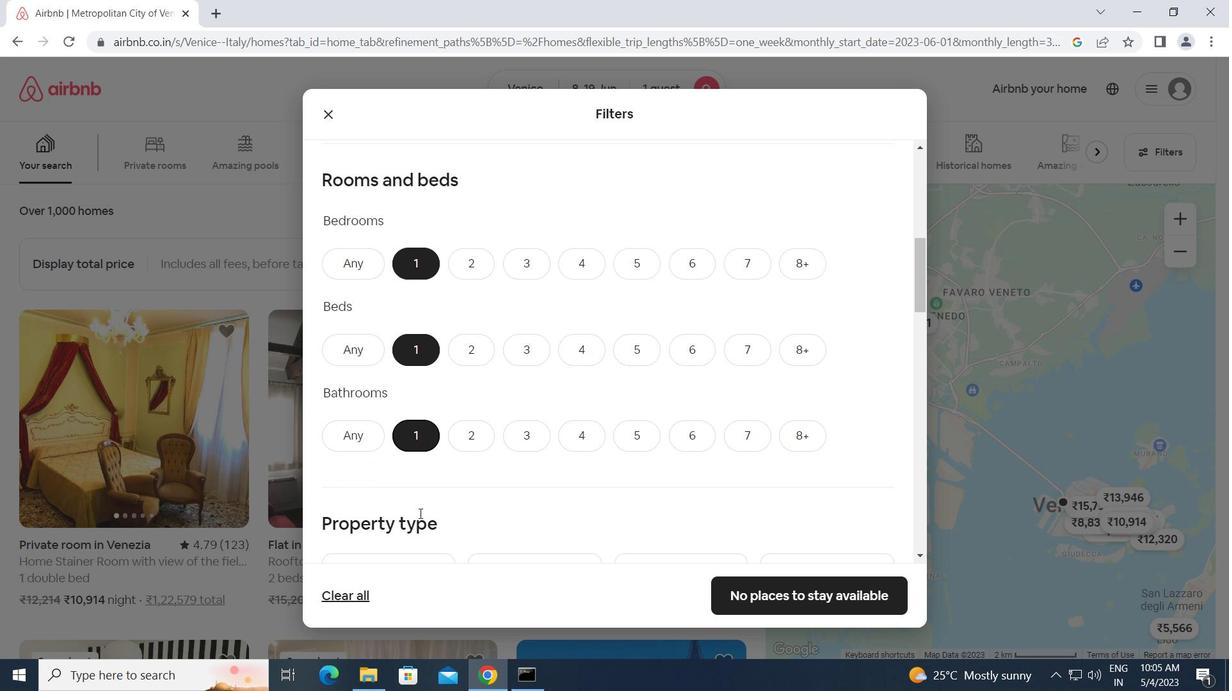 
Action: Mouse moved to (393, 527)
Screenshot: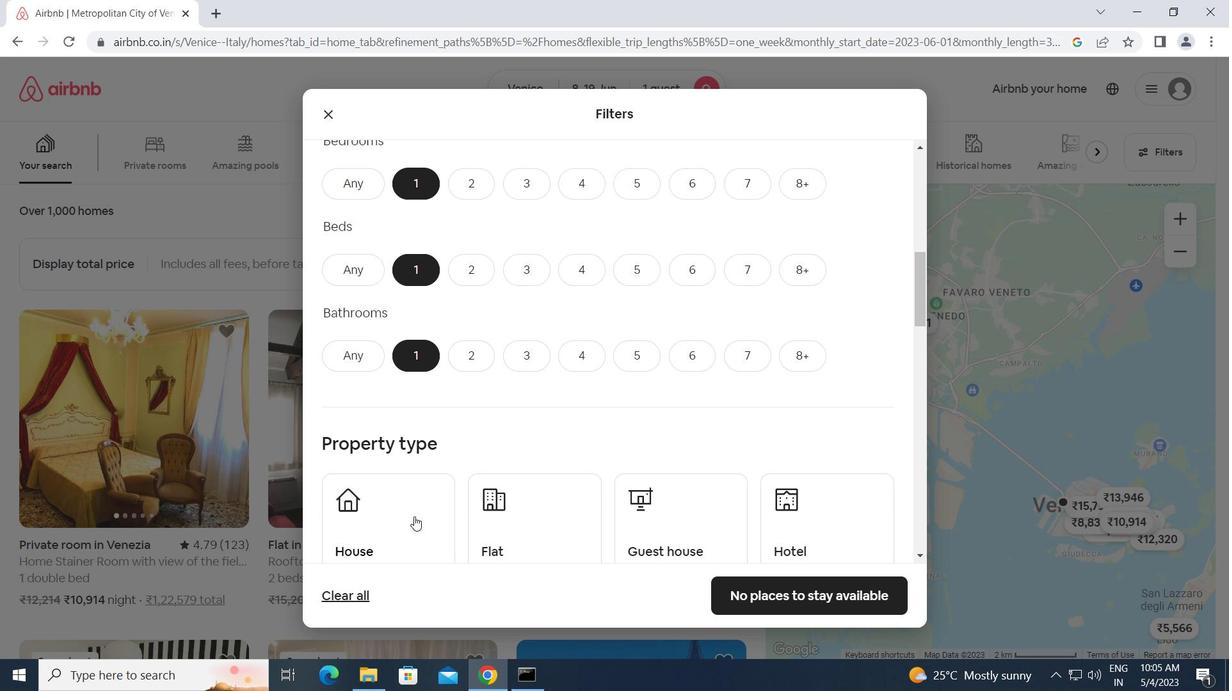 
Action: Mouse pressed left at (393, 527)
Screenshot: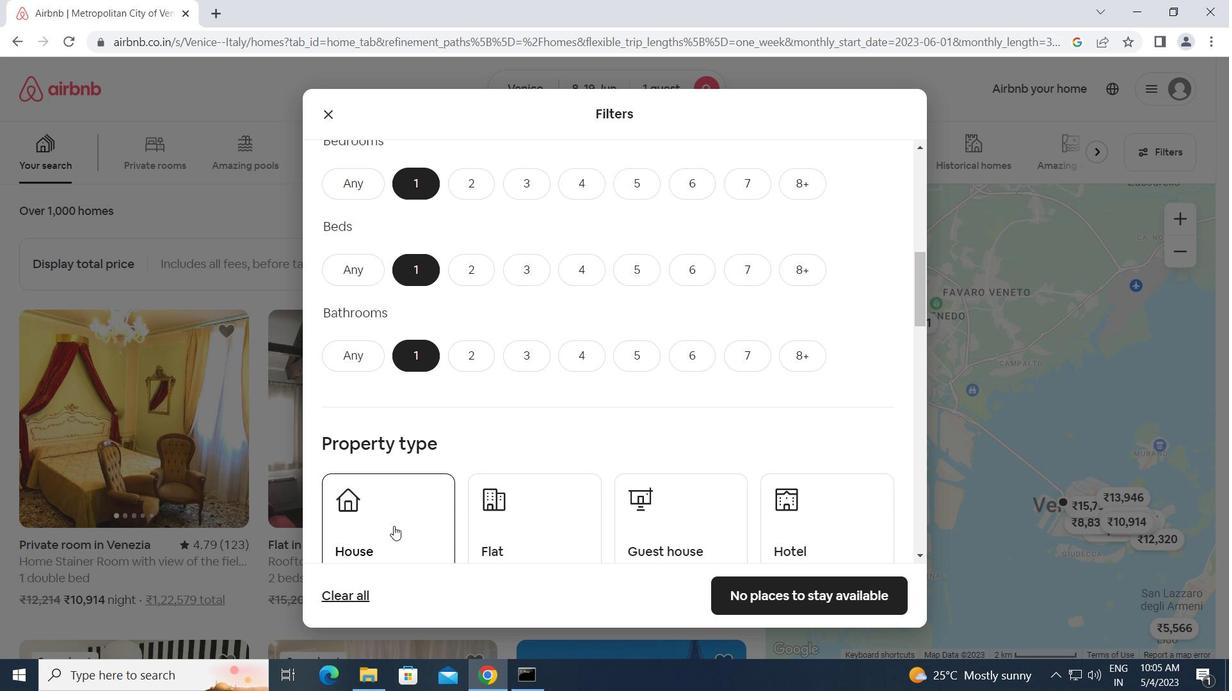 
Action: Mouse moved to (532, 539)
Screenshot: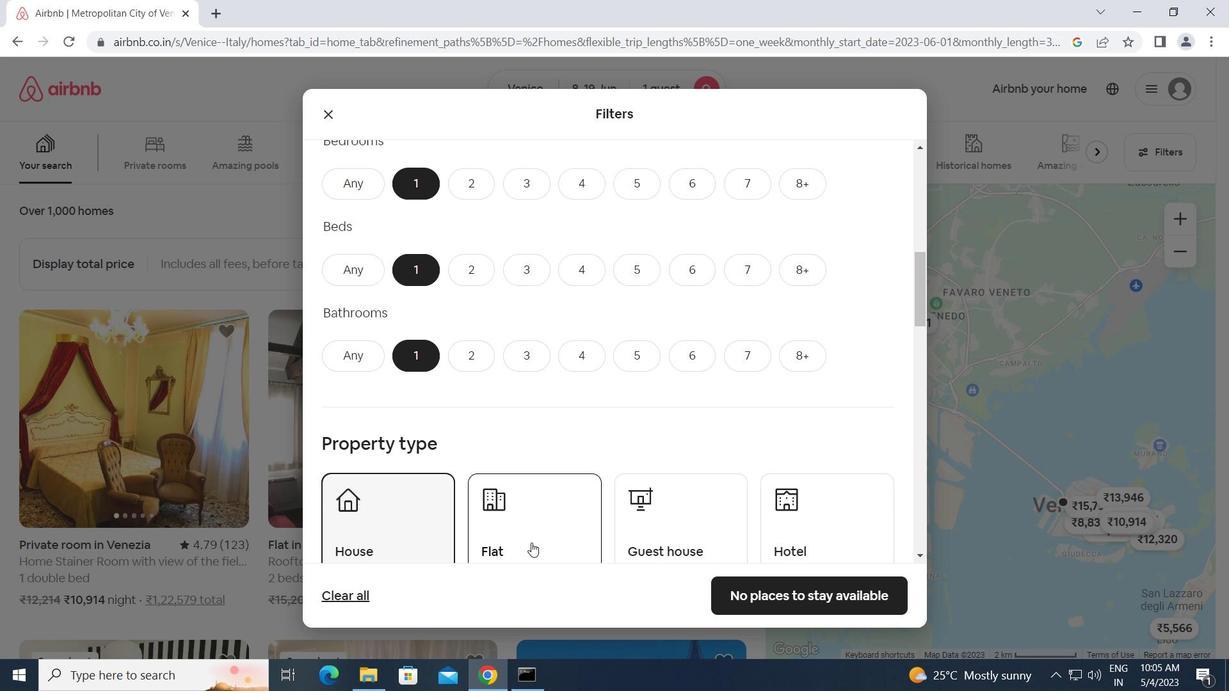 
Action: Mouse pressed left at (532, 539)
Screenshot: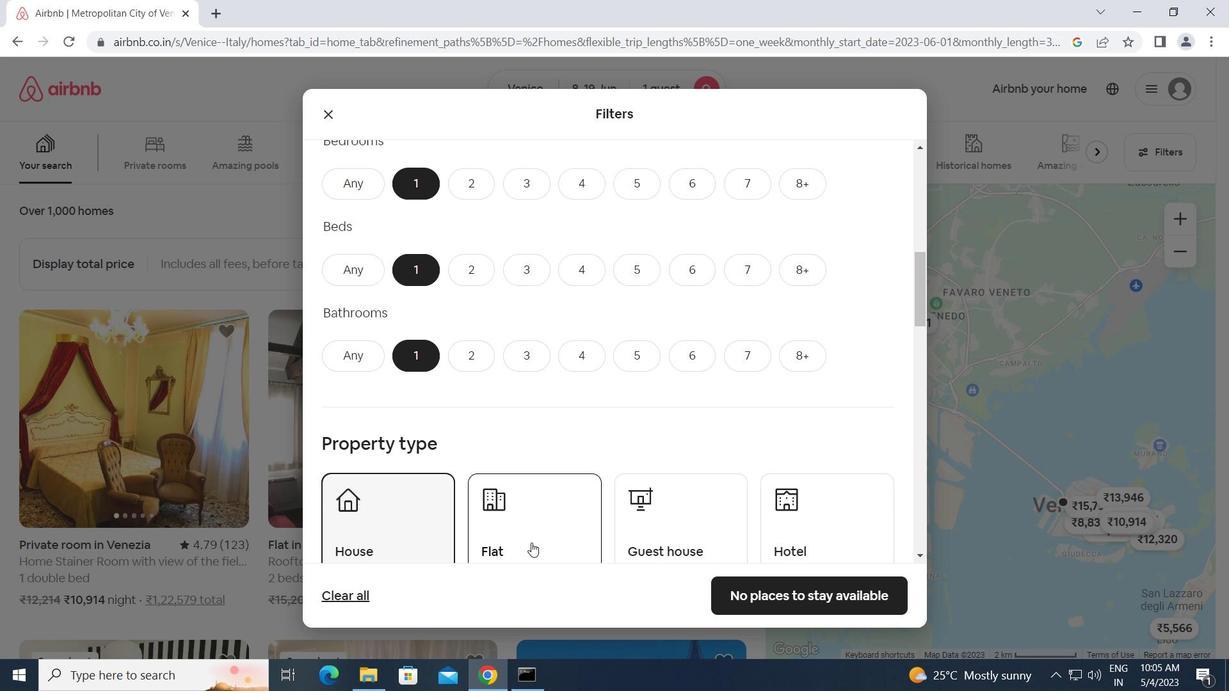 
Action: Mouse moved to (646, 520)
Screenshot: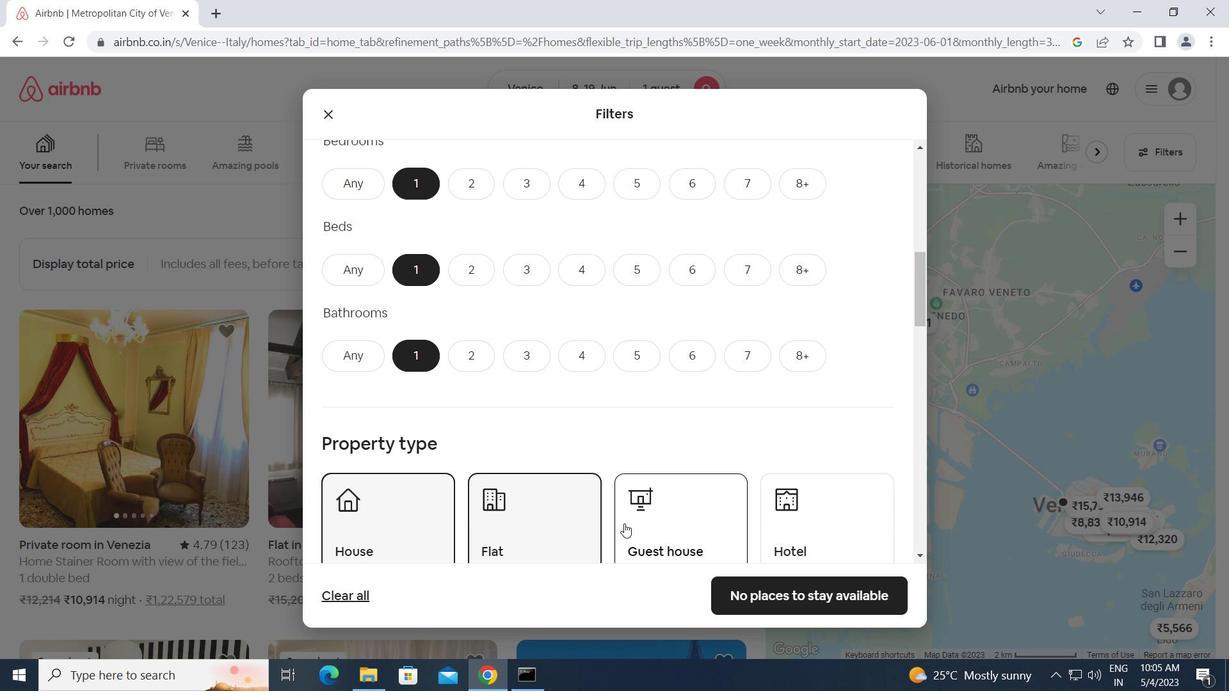 
Action: Mouse pressed left at (646, 520)
Screenshot: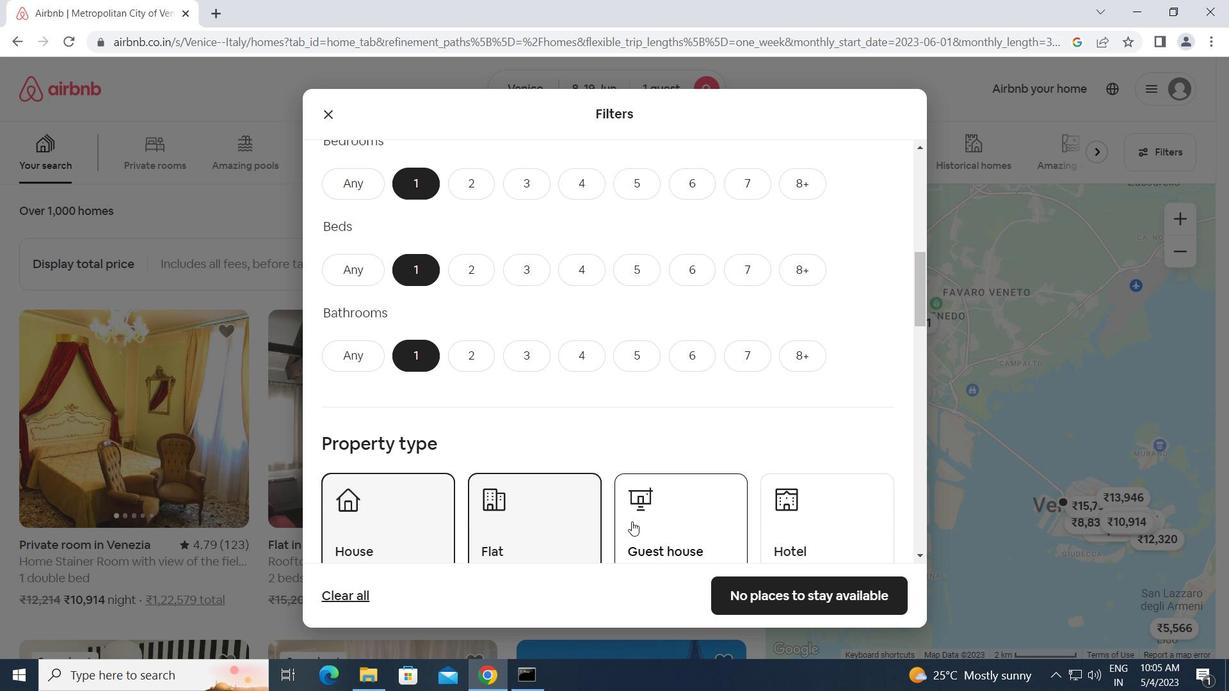
Action: Mouse moved to (648, 520)
Screenshot: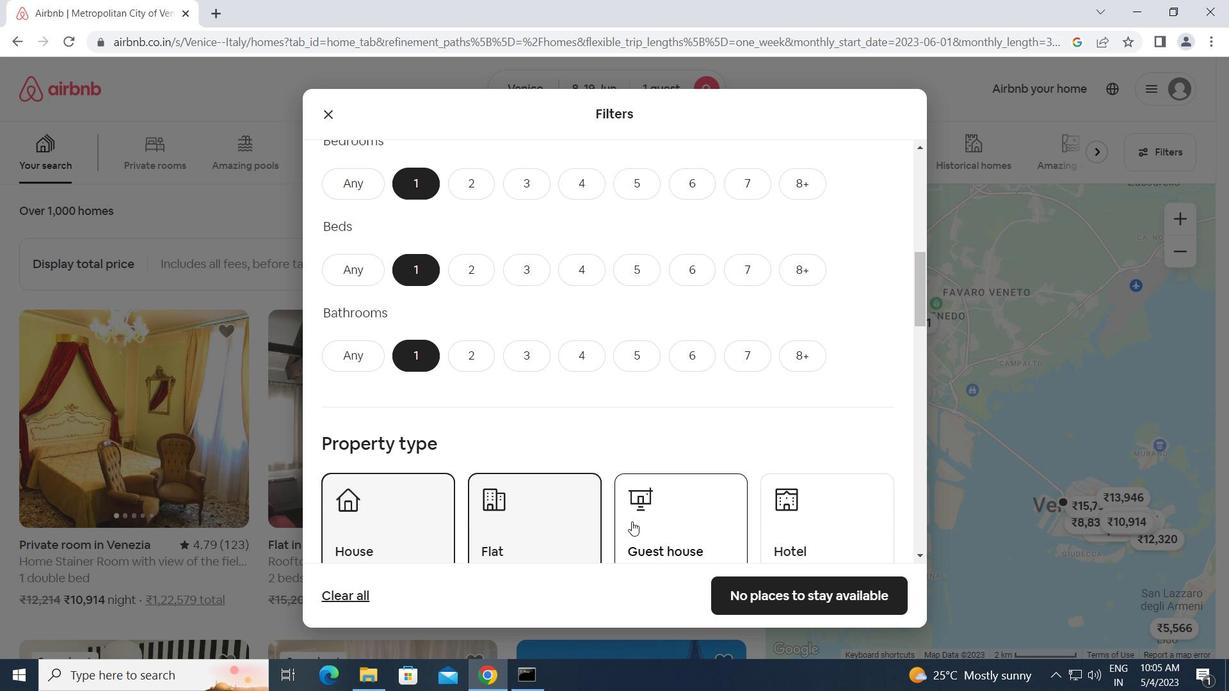 
Action: Mouse scrolled (648, 519) with delta (0, 0)
Screenshot: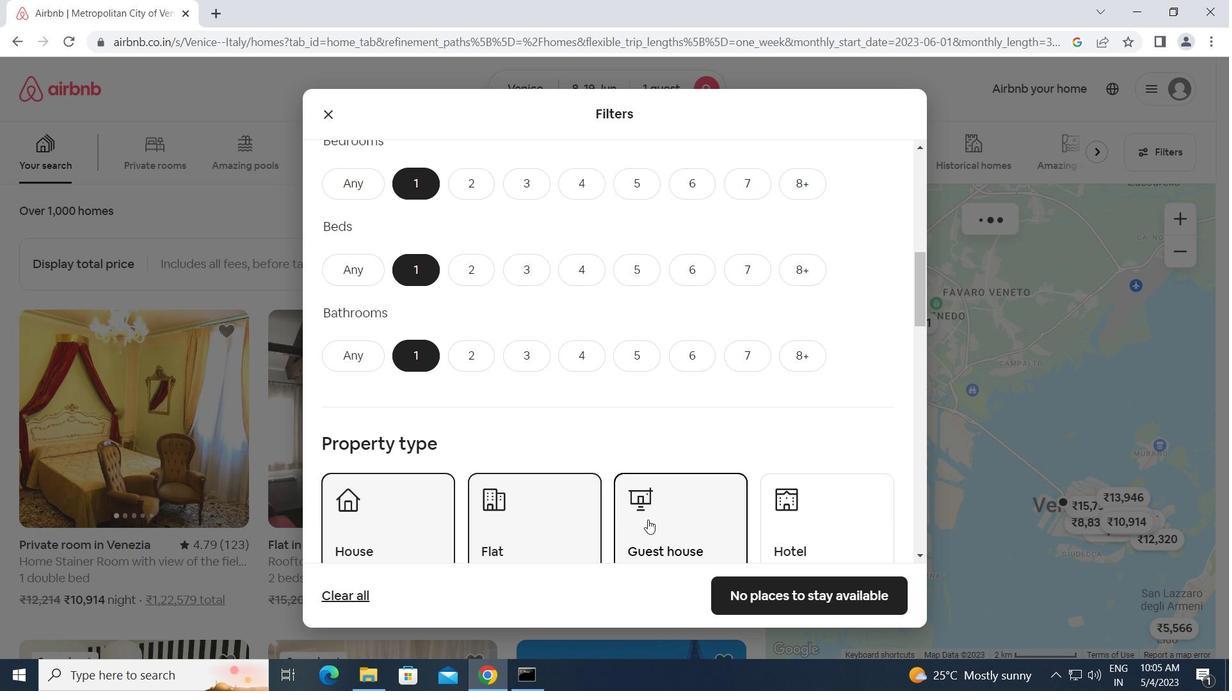 
Action: Mouse moved to (835, 441)
Screenshot: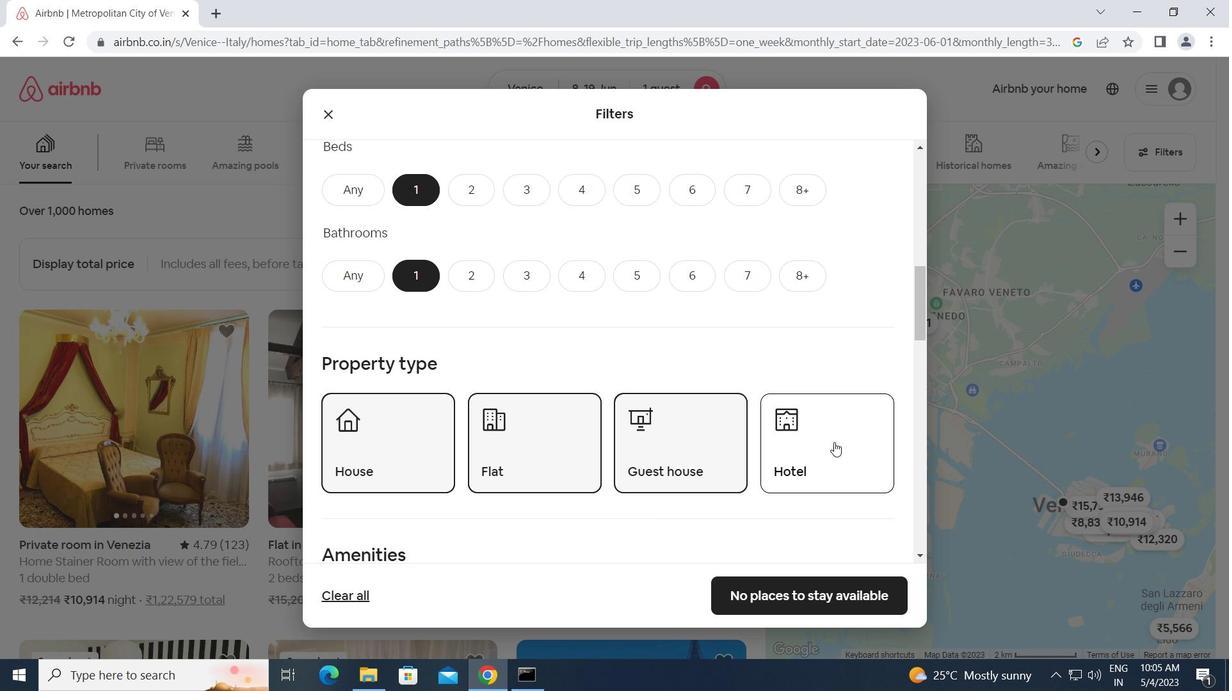 
Action: Mouse pressed left at (835, 441)
Screenshot: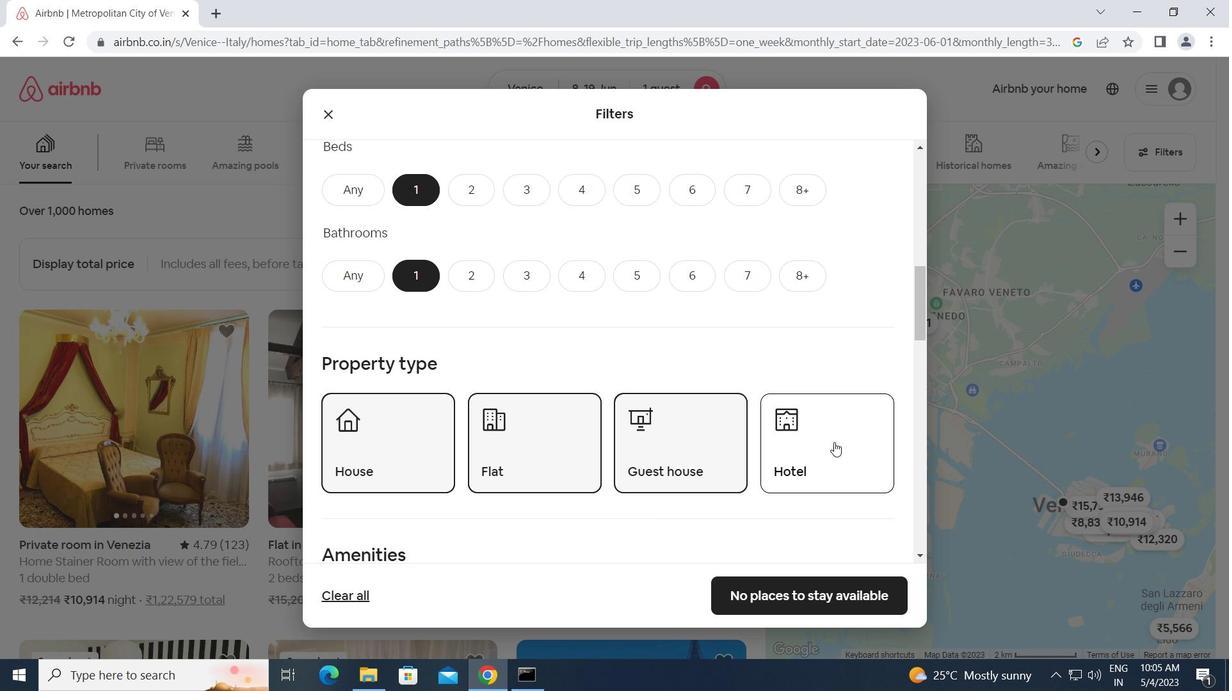 
Action: Mouse moved to (555, 507)
Screenshot: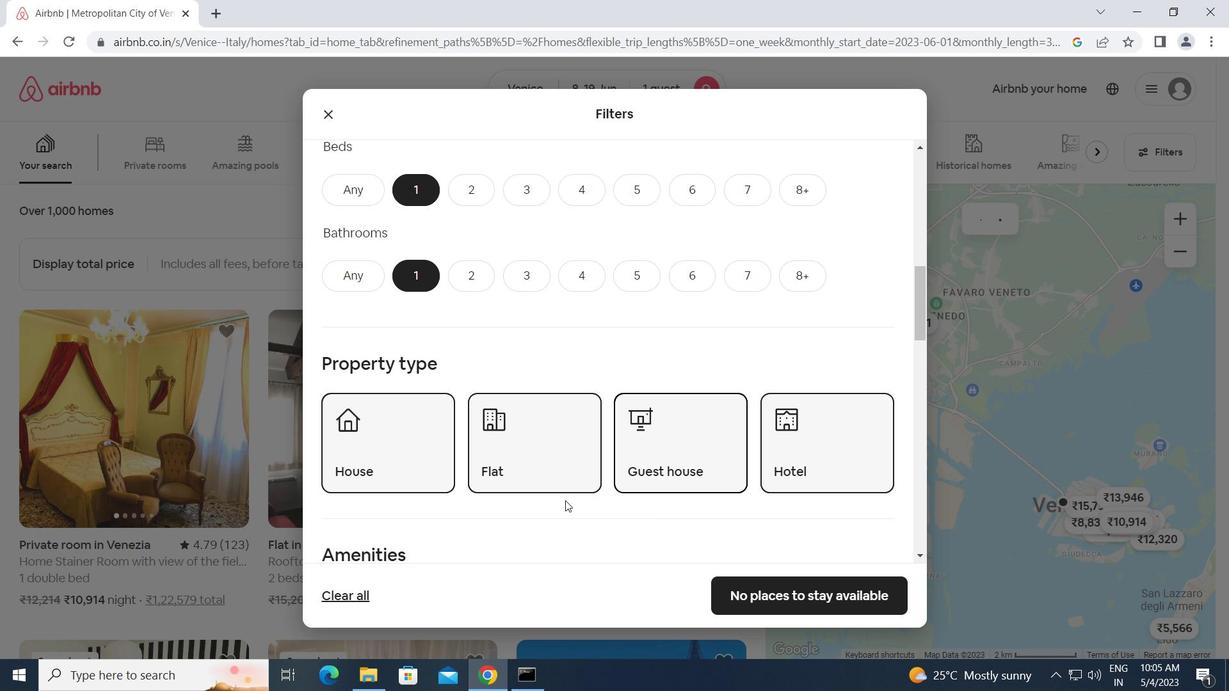 
Action: Mouse scrolled (555, 506) with delta (0, 0)
Screenshot: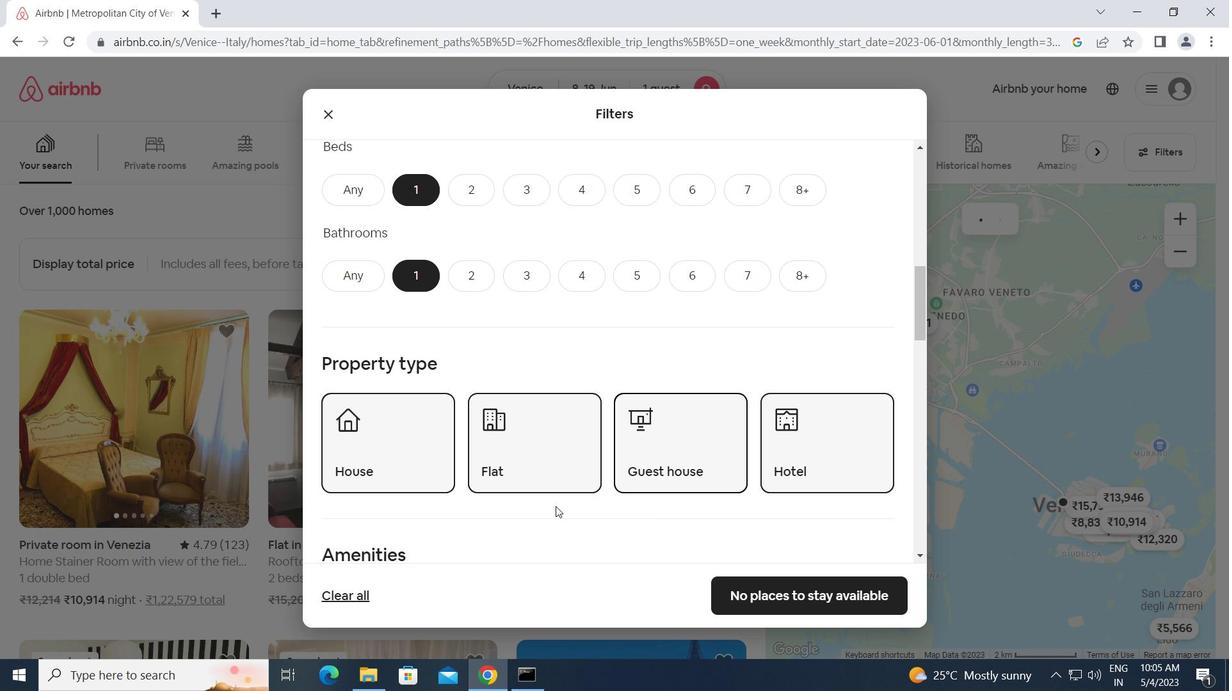 
Action: Mouse scrolled (555, 506) with delta (0, 0)
Screenshot: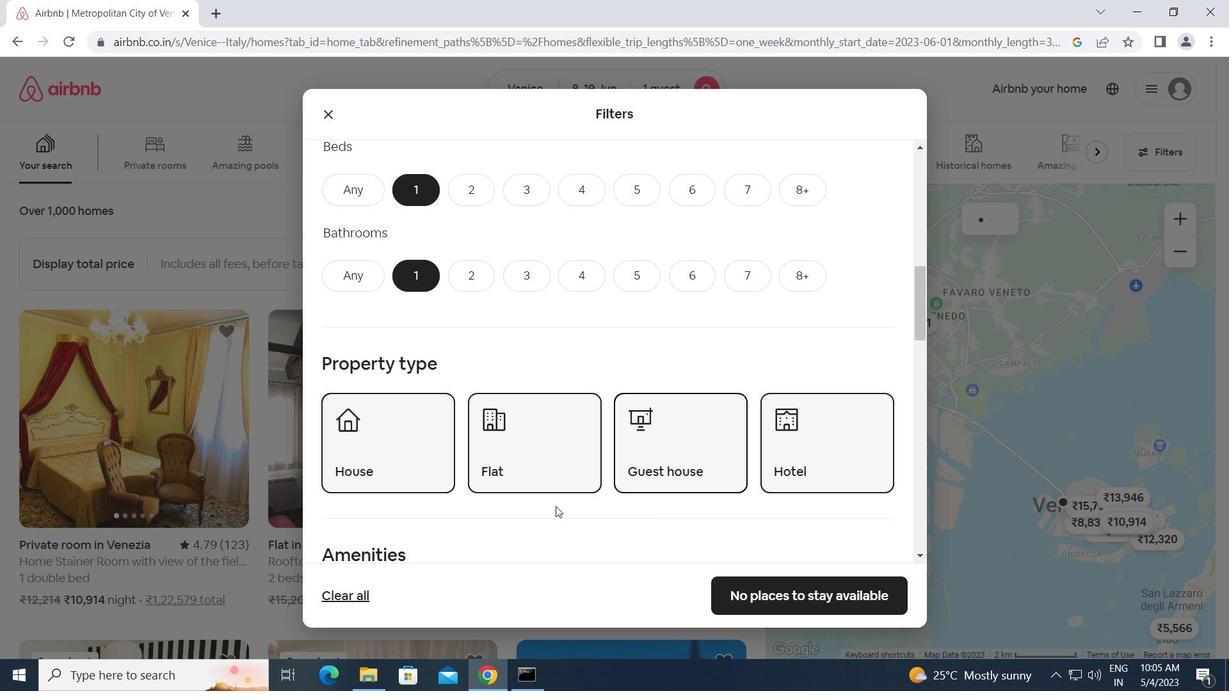 
Action: Mouse scrolled (555, 506) with delta (0, 0)
Screenshot: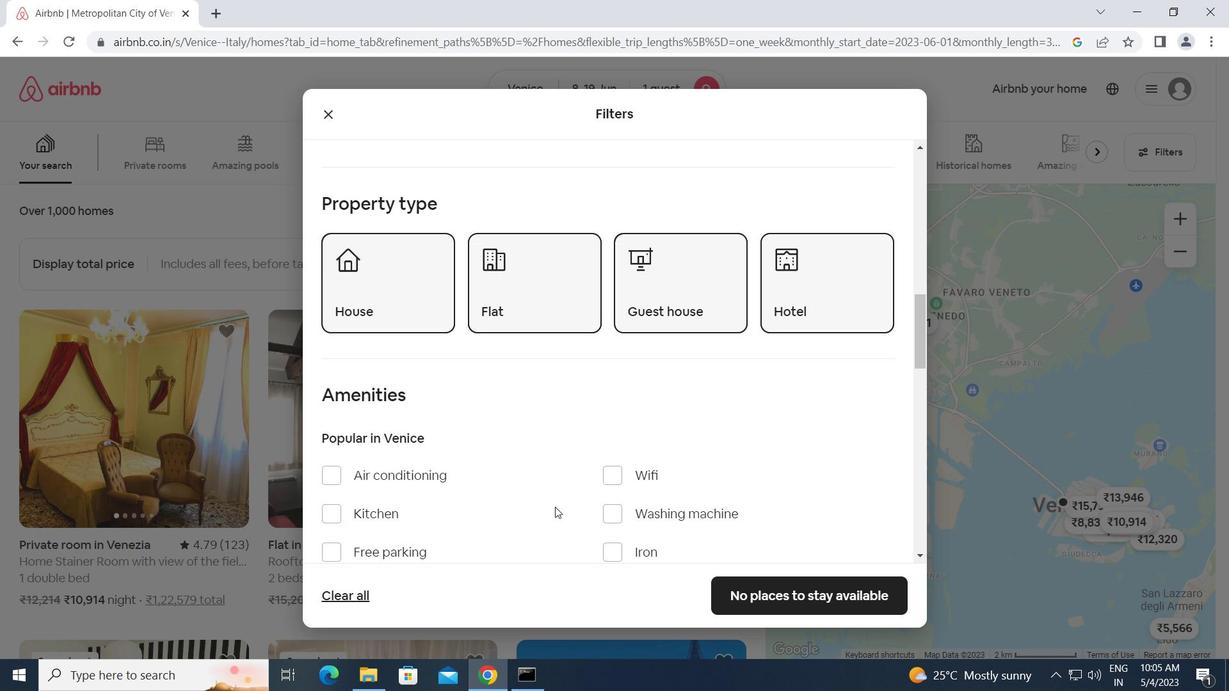 
Action: Mouse scrolled (555, 506) with delta (0, 0)
Screenshot: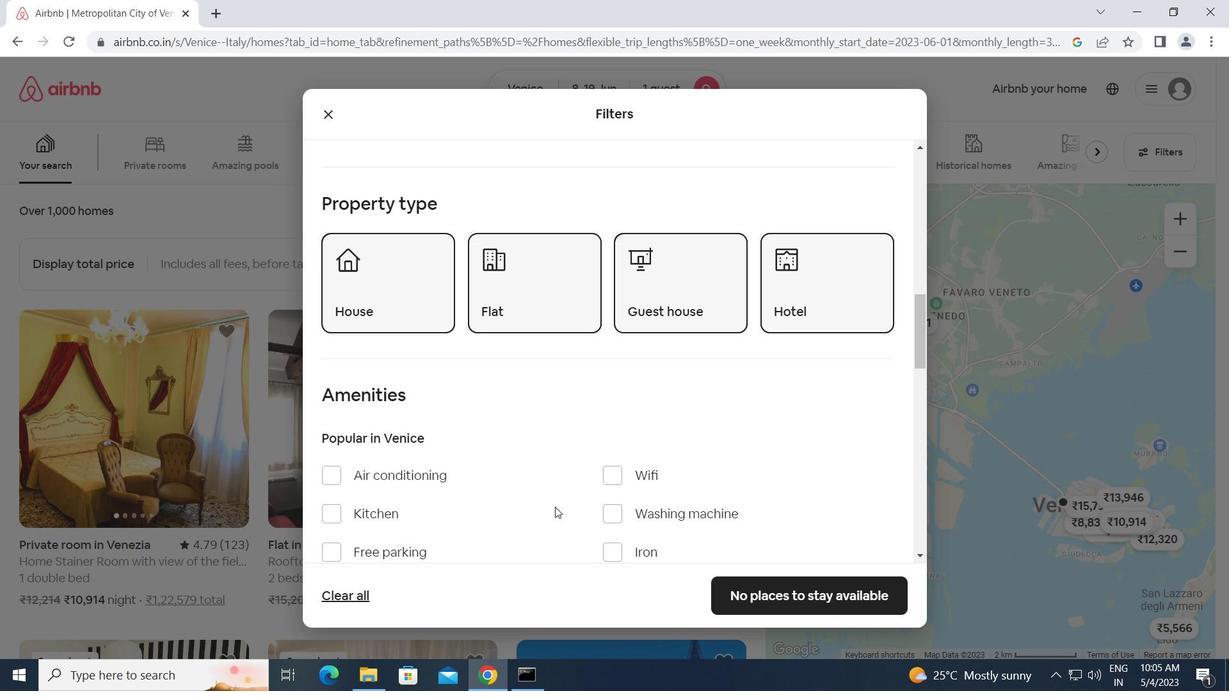 
Action: Mouse scrolled (555, 506) with delta (0, 0)
Screenshot: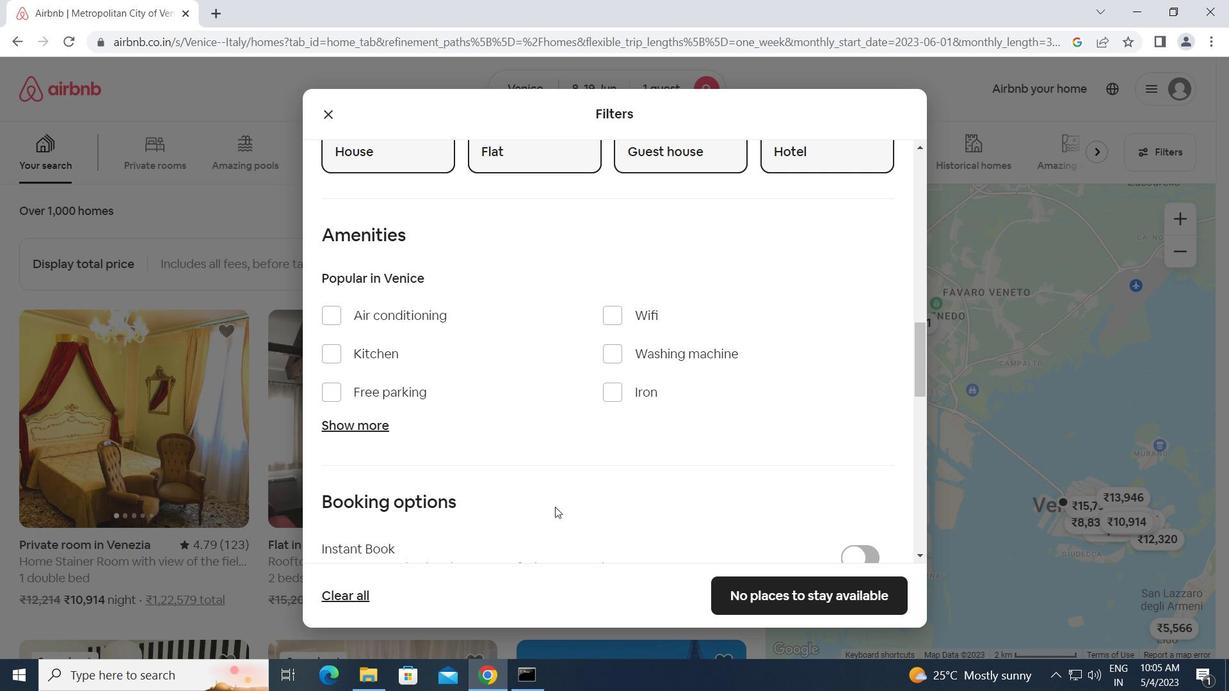 
Action: Mouse moved to (861, 528)
Screenshot: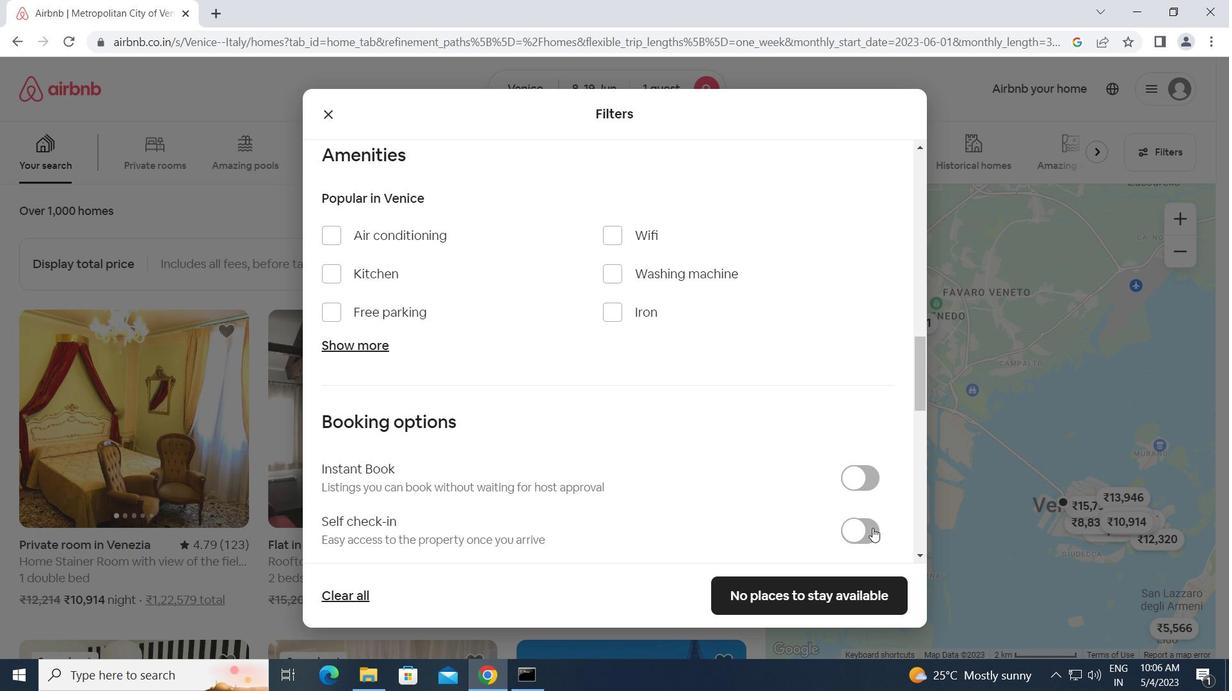 
Action: Mouse pressed left at (861, 528)
Screenshot: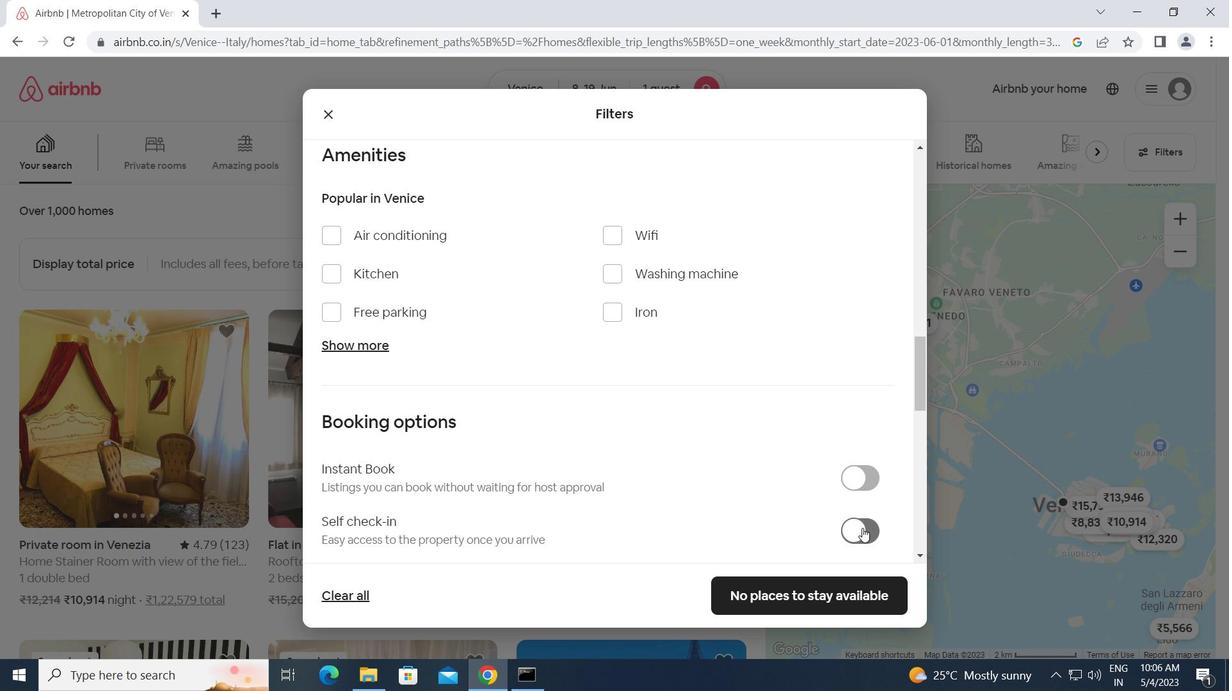 
Action: Mouse moved to (667, 537)
Screenshot: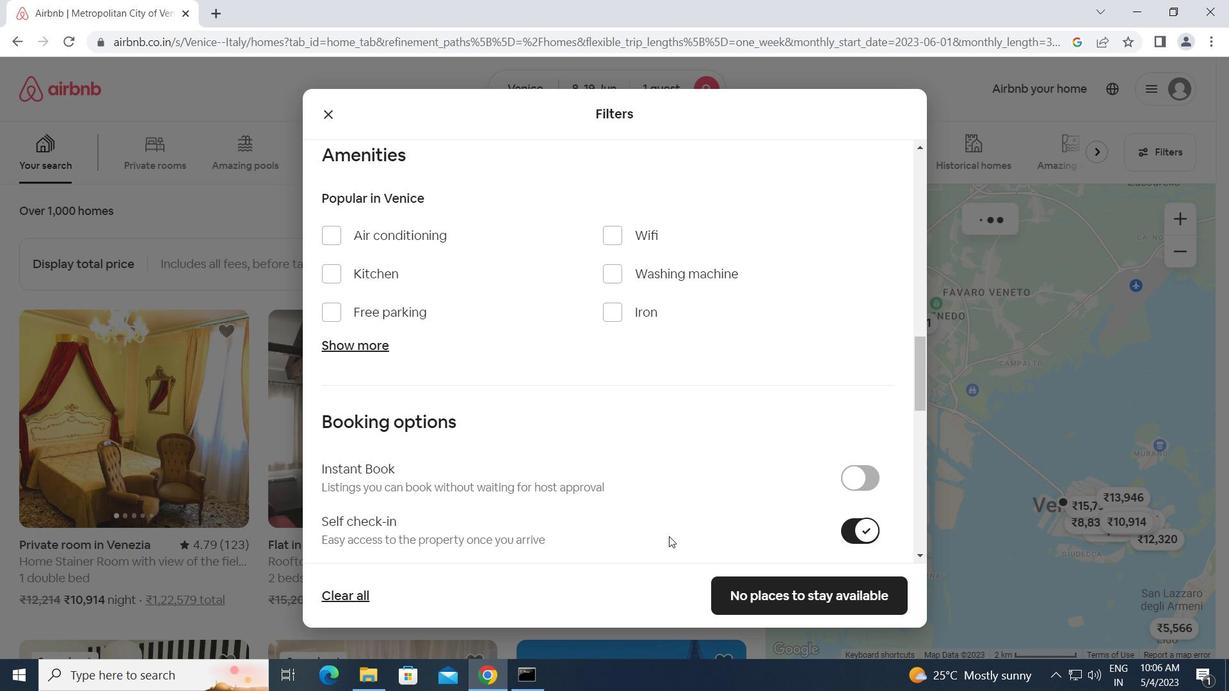 
Action: Mouse scrolled (667, 536) with delta (0, 0)
Screenshot: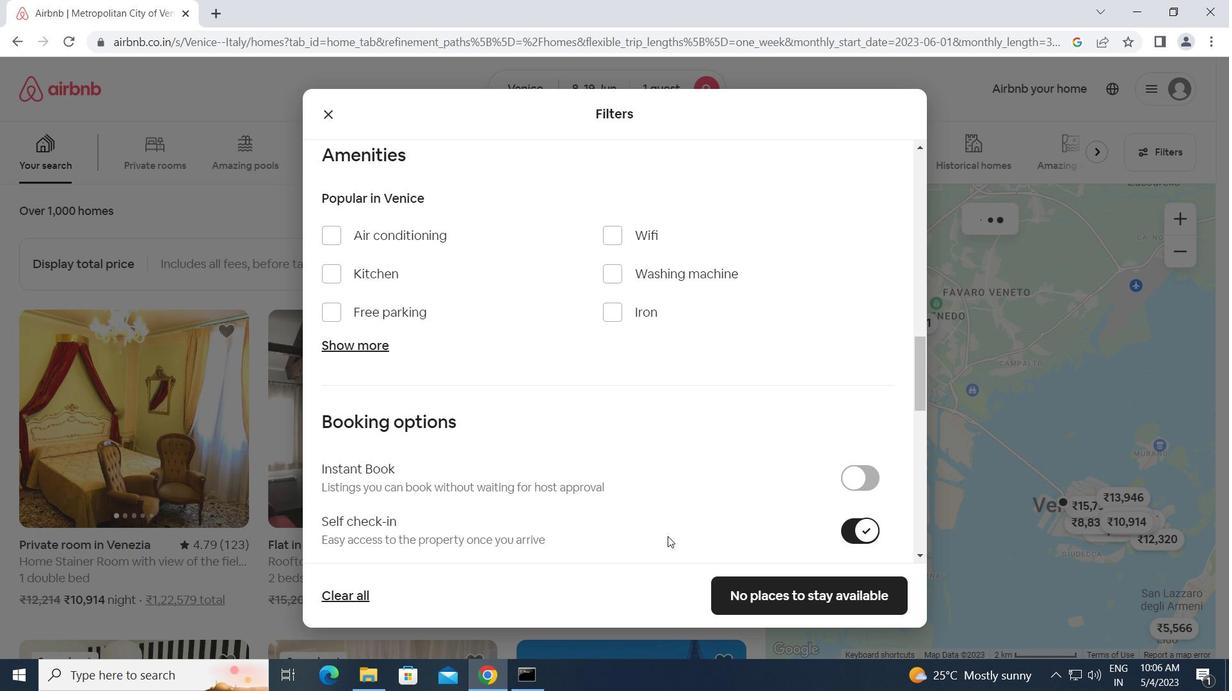 
Action: Mouse scrolled (667, 536) with delta (0, 0)
Screenshot: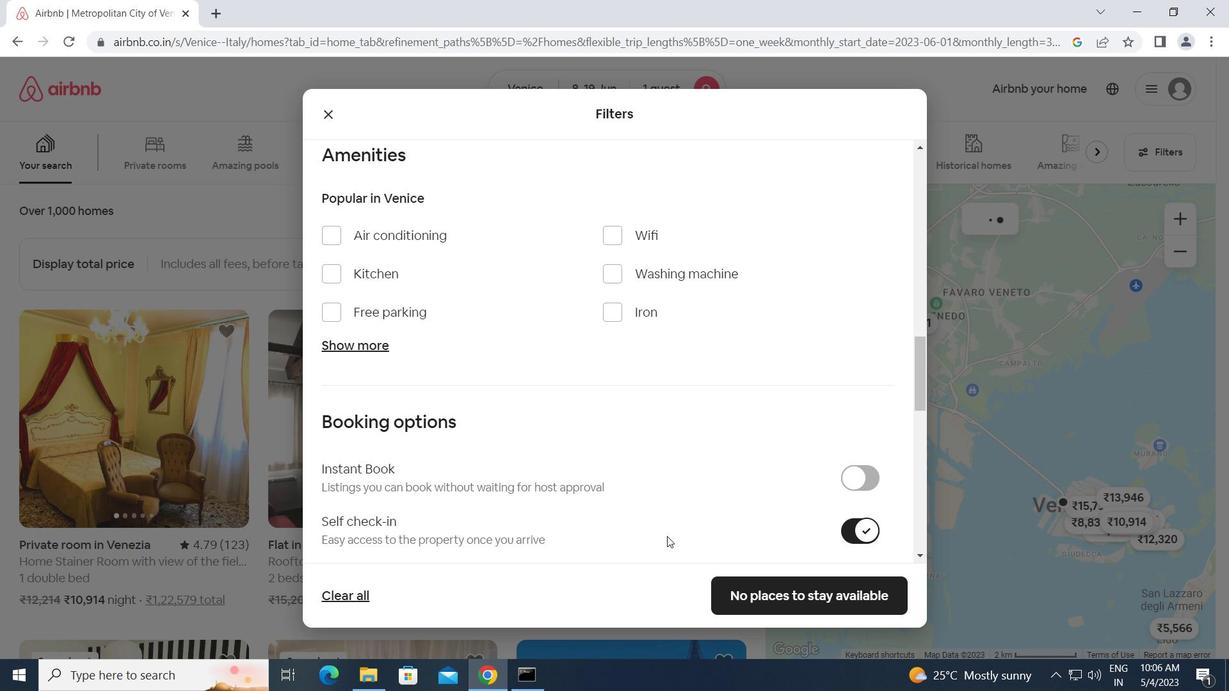 
Action: Mouse moved to (565, 512)
Screenshot: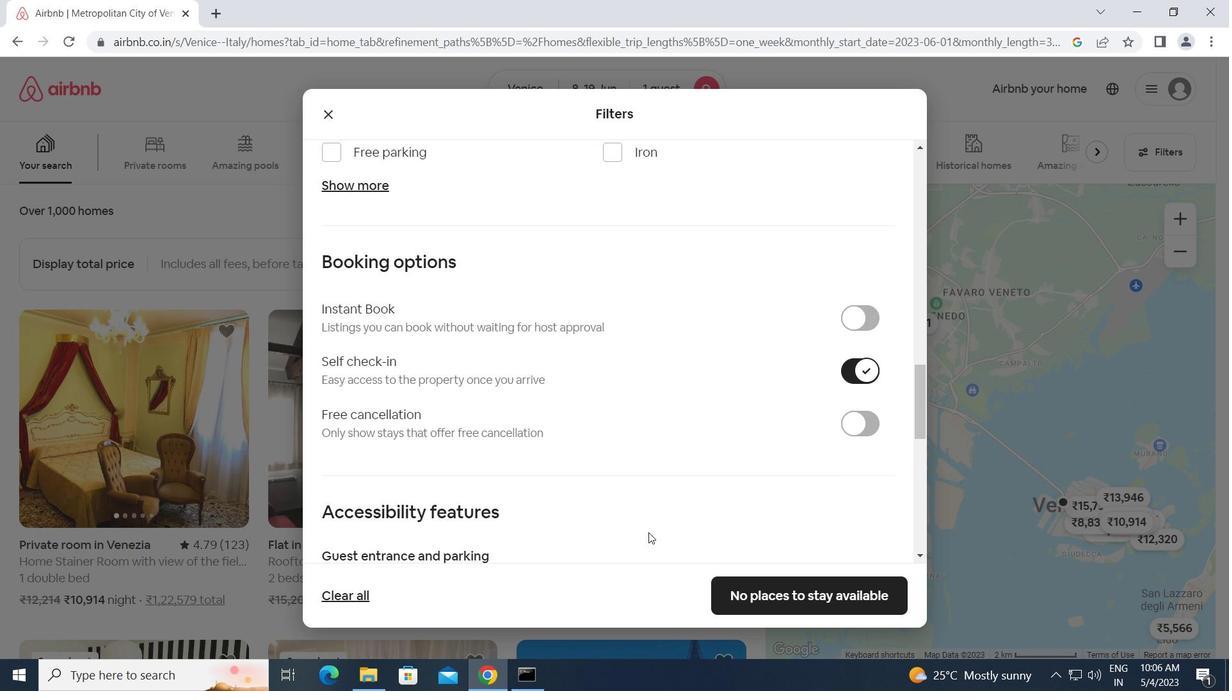 
Action: Mouse scrolled (565, 512) with delta (0, 0)
Screenshot: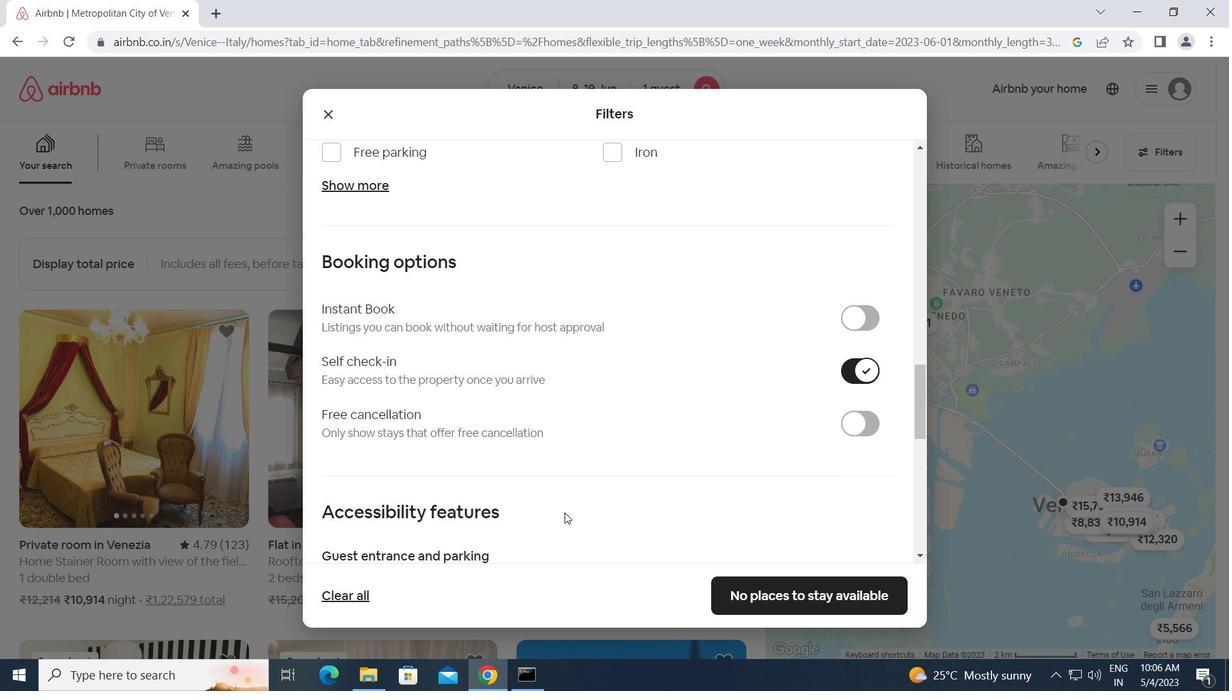 
Action: Mouse scrolled (565, 512) with delta (0, 0)
Screenshot: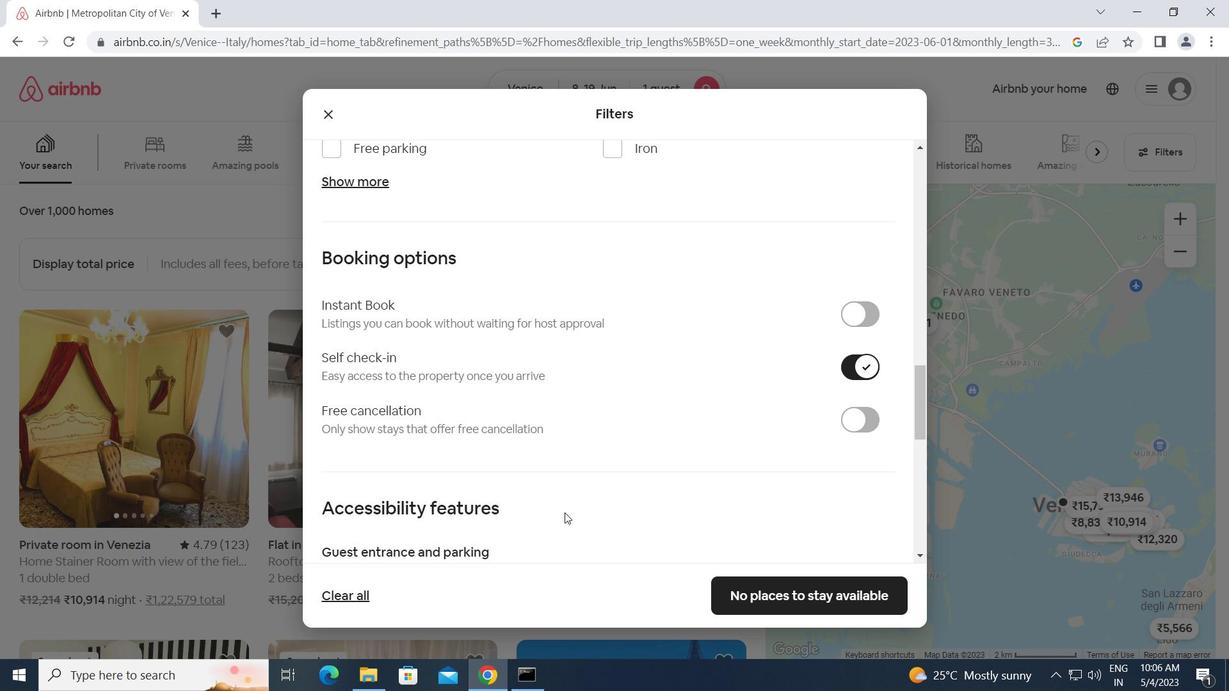 
Action: Mouse scrolled (565, 512) with delta (0, 0)
Screenshot: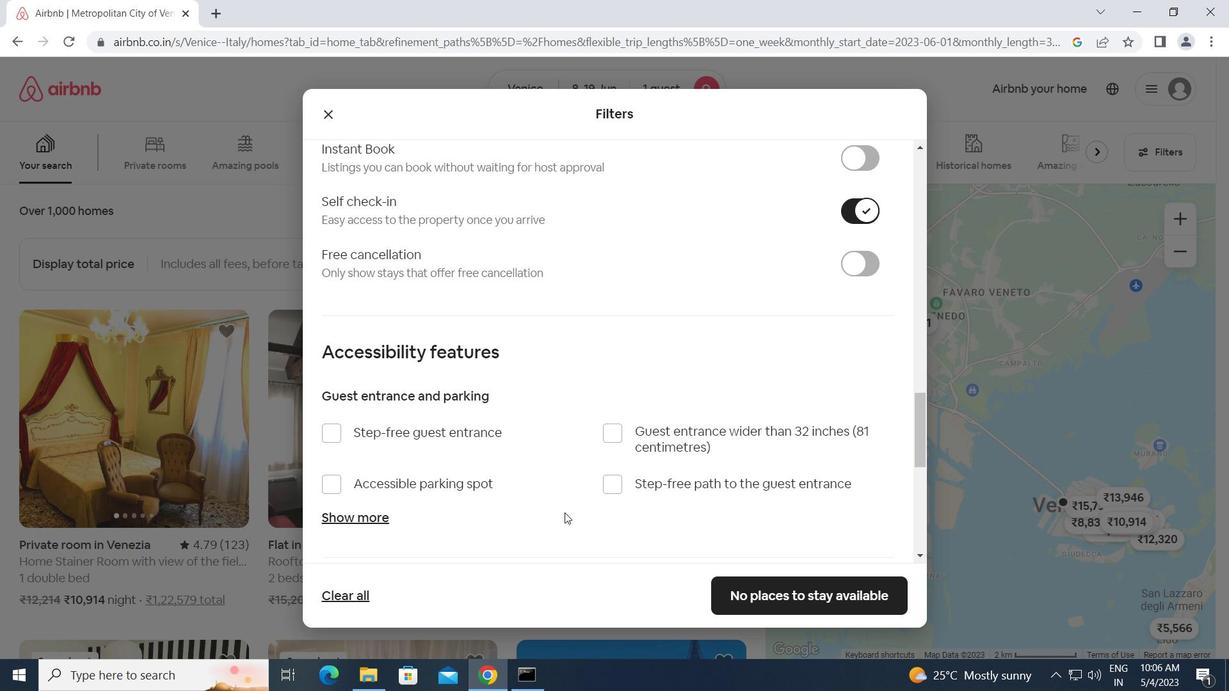 
Action: Mouse scrolled (565, 512) with delta (0, 0)
Screenshot: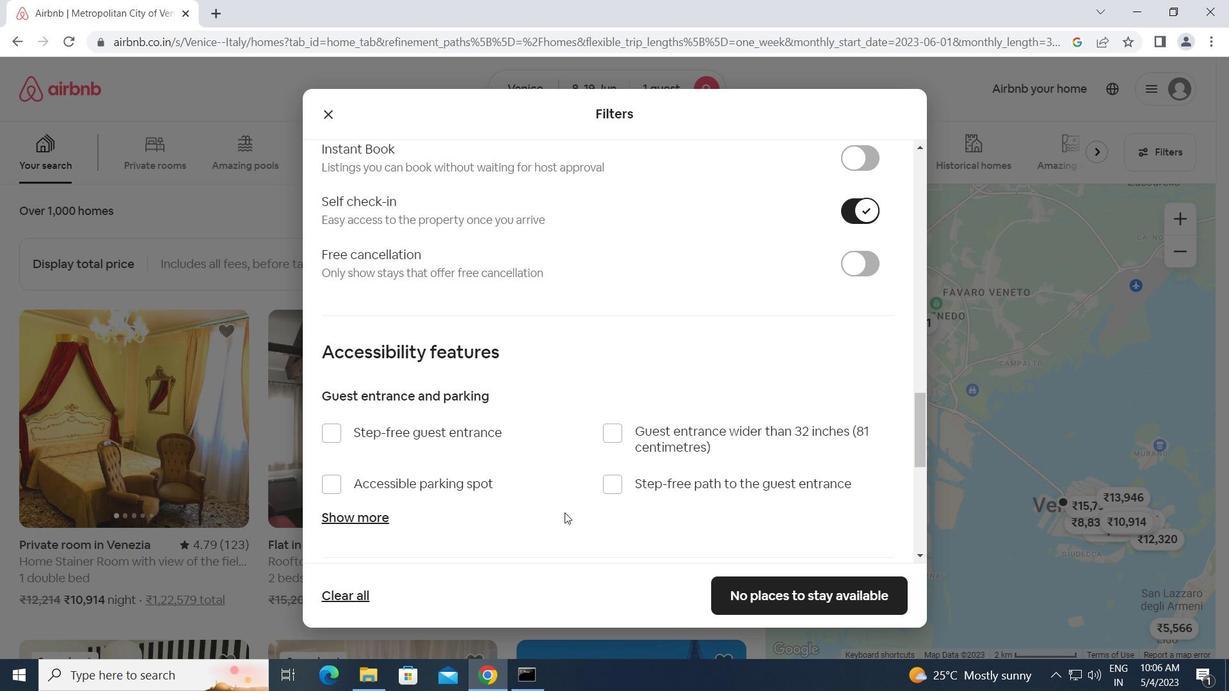 
Action: Mouse scrolled (565, 512) with delta (0, 0)
Screenshot: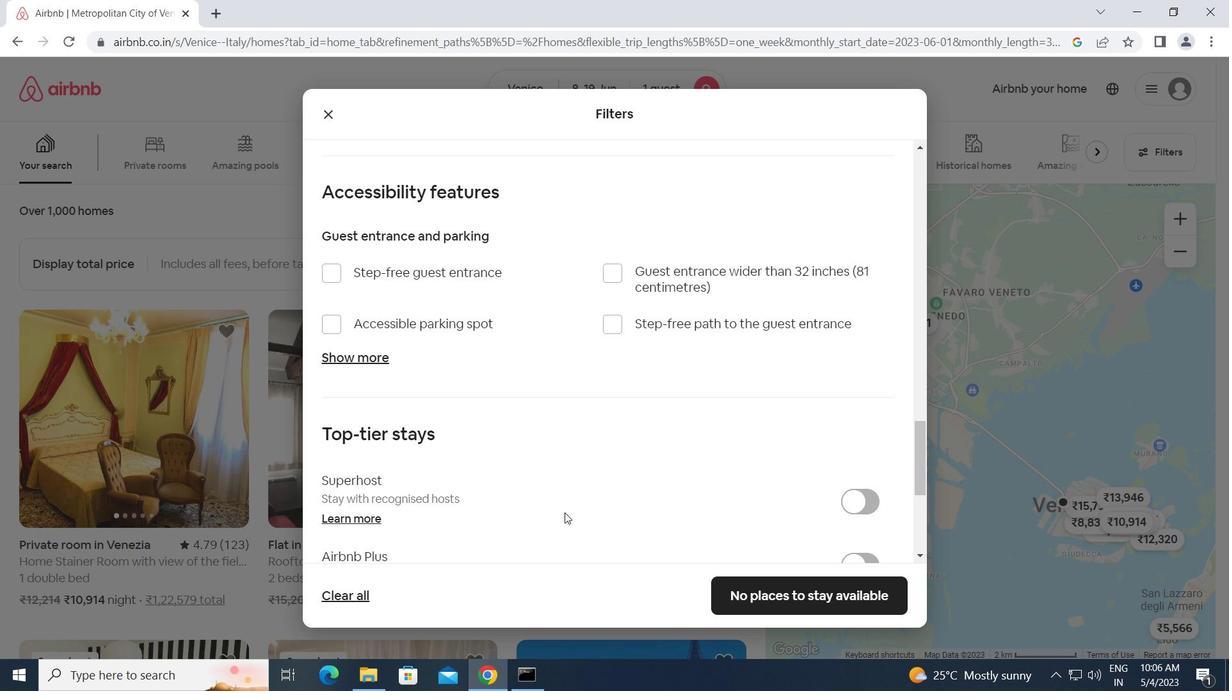 
Action: Mouse scrolled (565, 512) with delta (0, 0)
Screenshot: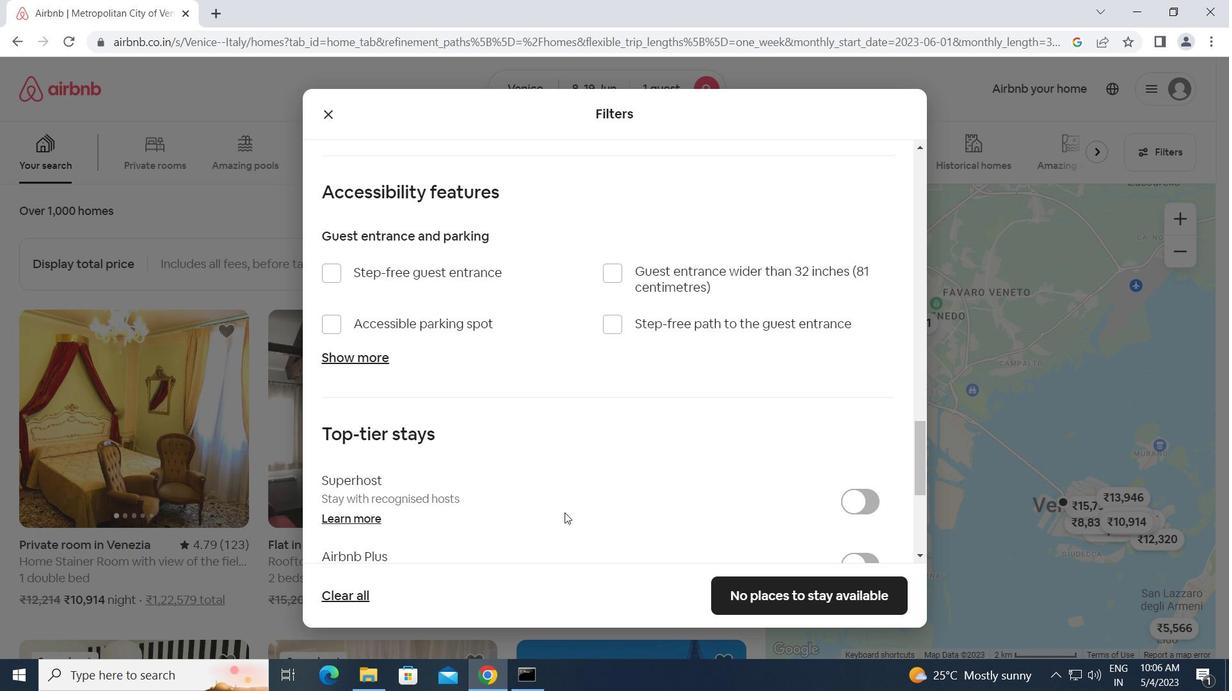 
Action: Mouse scrolled (565, 512) with delta (0, 0)
Screenshot: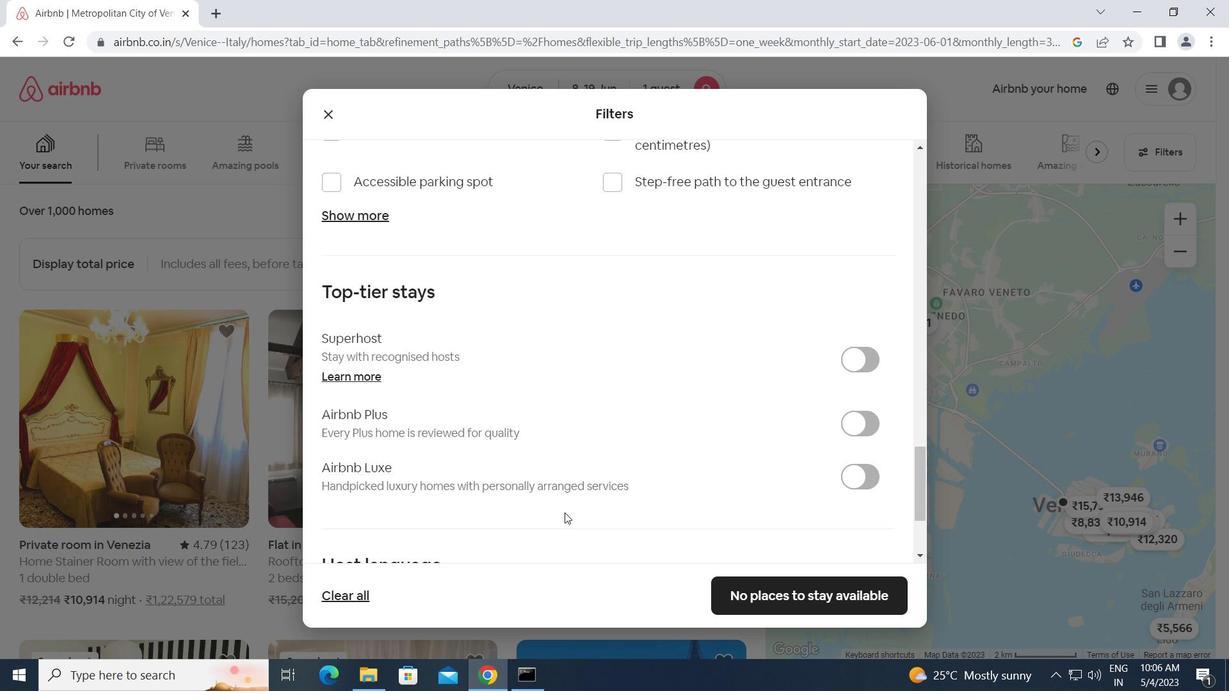 
Action: Mouse scrolled (565, 512) with delta (0, 0)
Screenshot: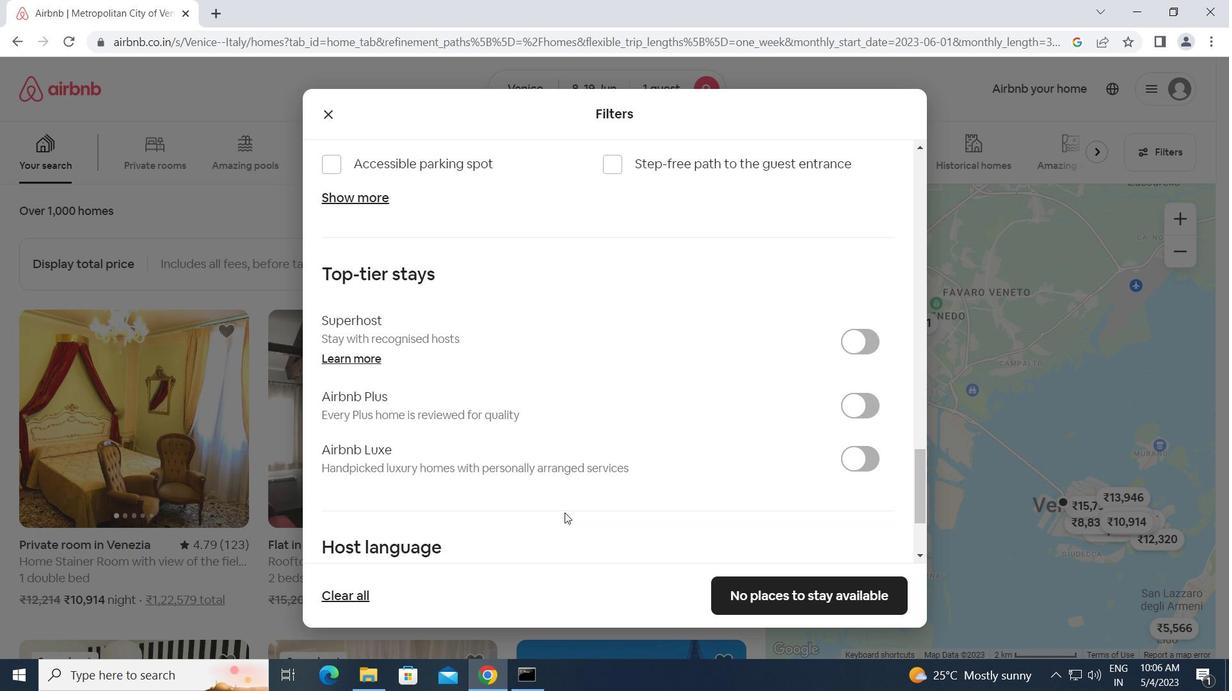 
Action: Mouse moved to (329, 443)
Screenshot: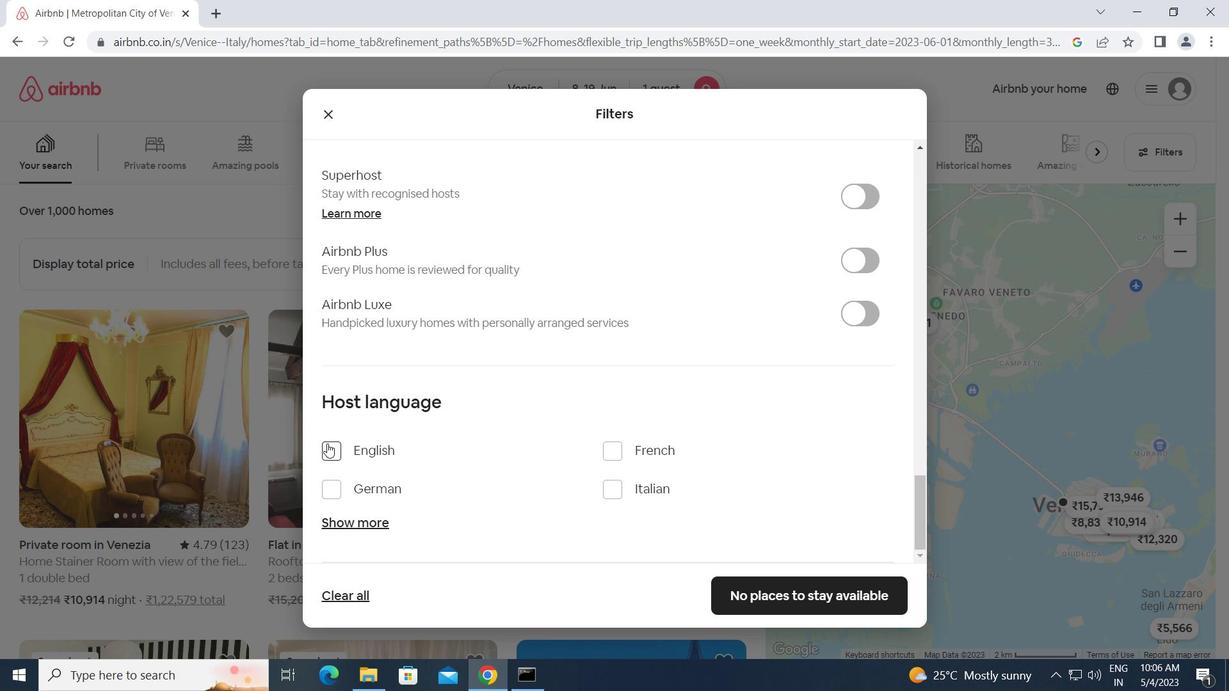 
Action: Mouse pressed left at (329, 443)
Screenshot: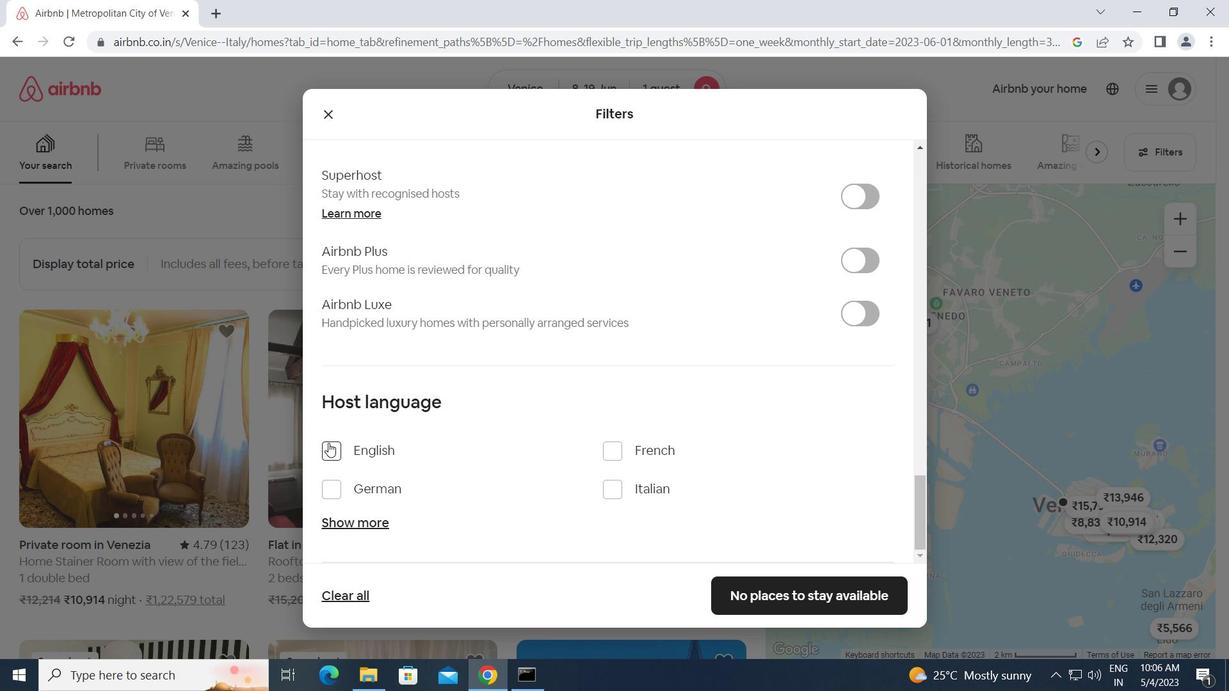 
Action: Mouse moved to (749, 587)
Screenshot: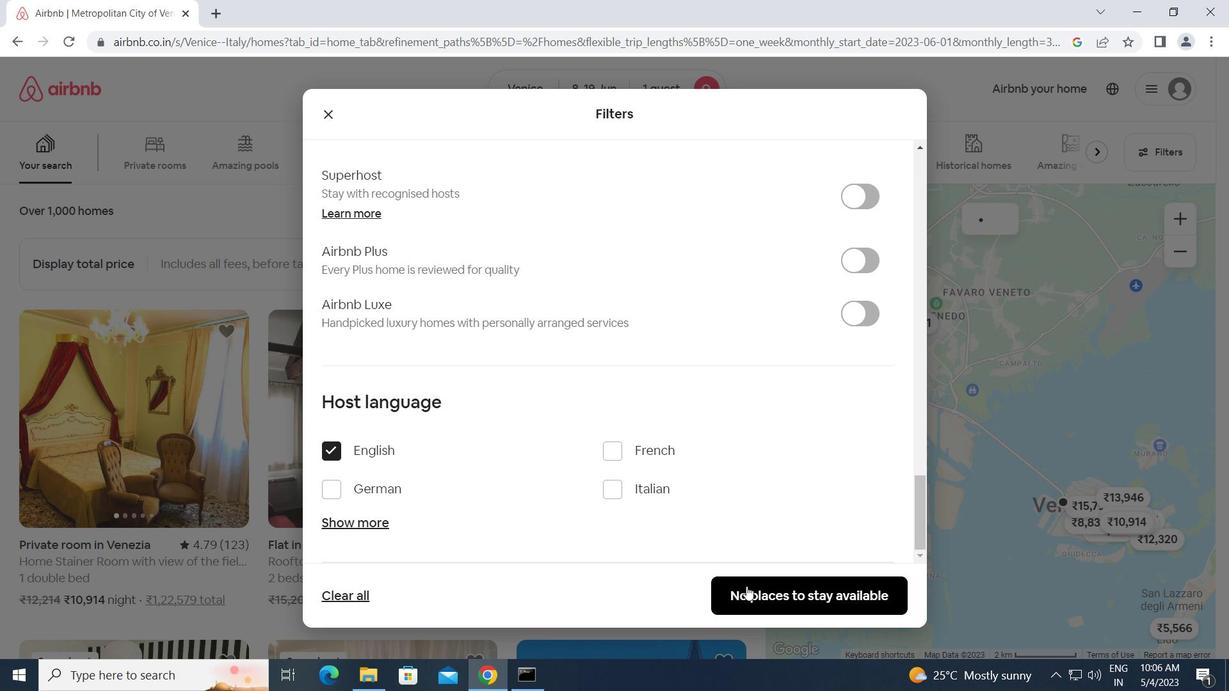 
Action: Mouse pressed left at (749, 587)
Screenshot: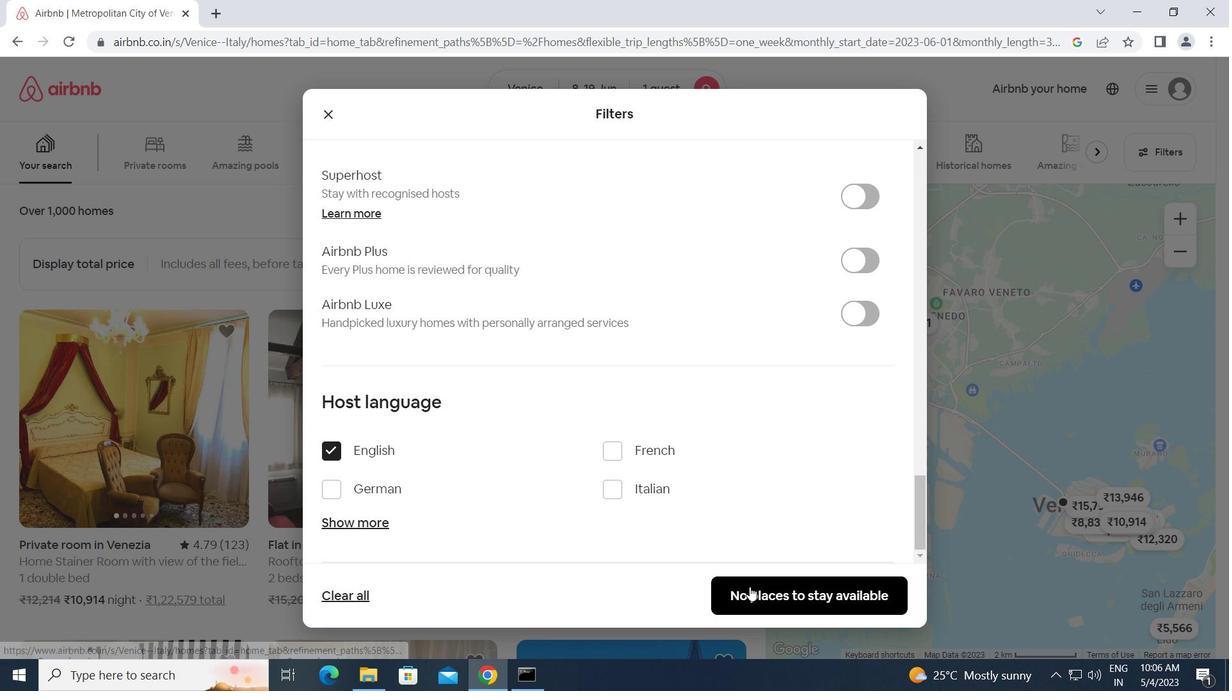 
Action: Mouse moved to (747, 587)
Screenshot: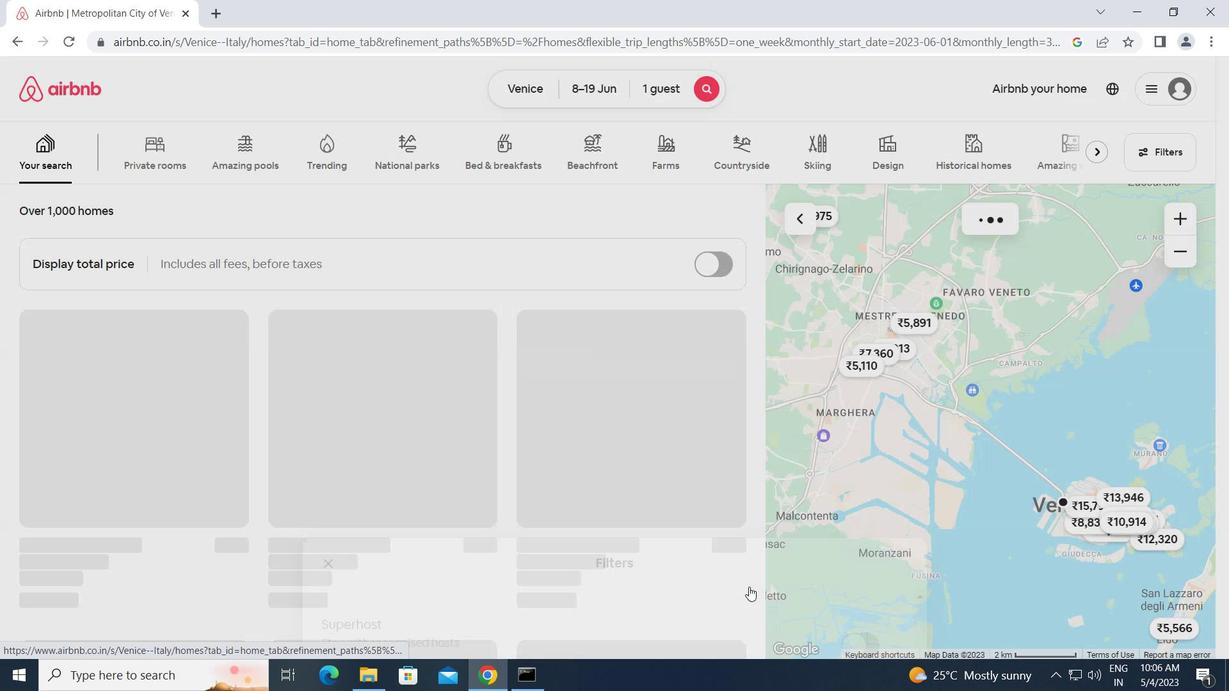 
